 Task: Plan a trip to Kwekwe, Zimbabwe from 13th December, 2023 to 17th December, 2023 for 2 adults.2 bedrooms having 2 beds and 1 bathroom. Property type can be guest house. Amenities needed are: wifi, washing machine. Look for 3 properties as per requirement.
Action: Mouse moved to (405, 121)
Screenshot: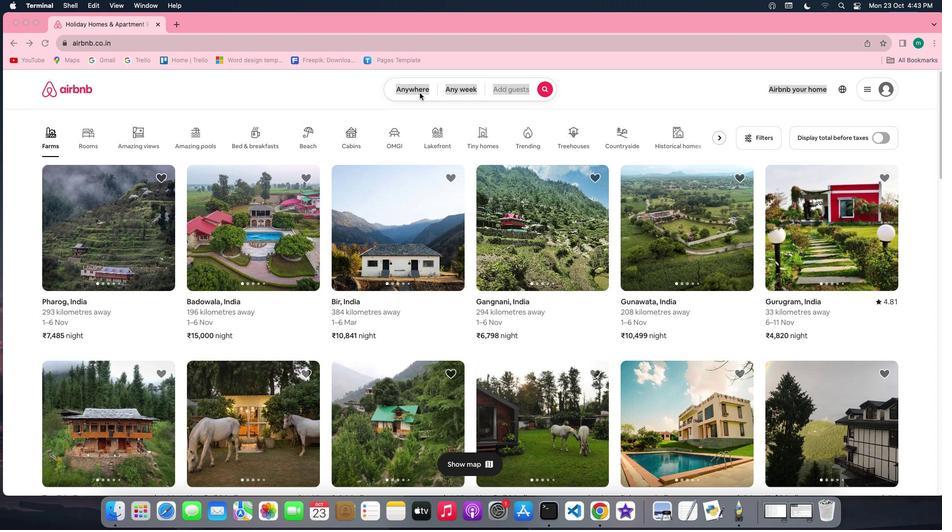 
Action: Mouse pressed left at (405, 121)
Screenshot: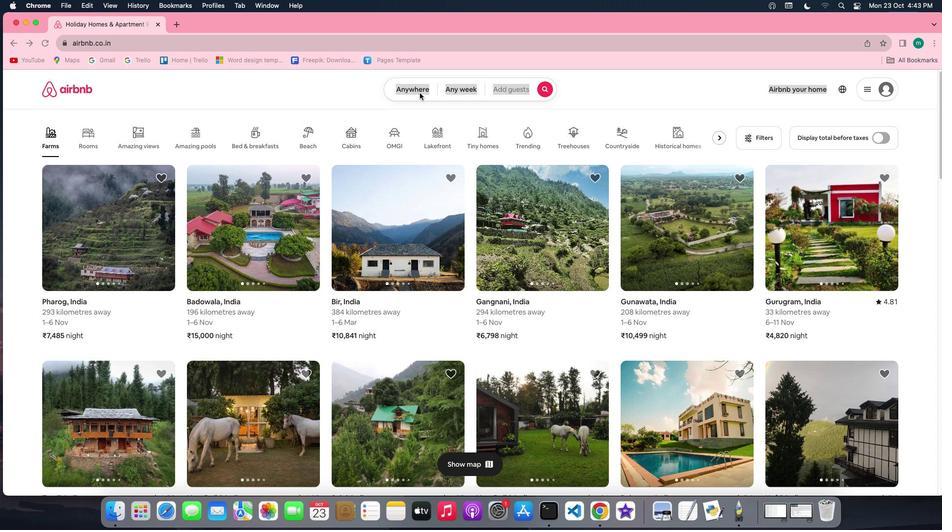 
Action: Mouse pressed left at (405, 121)
Screenshot: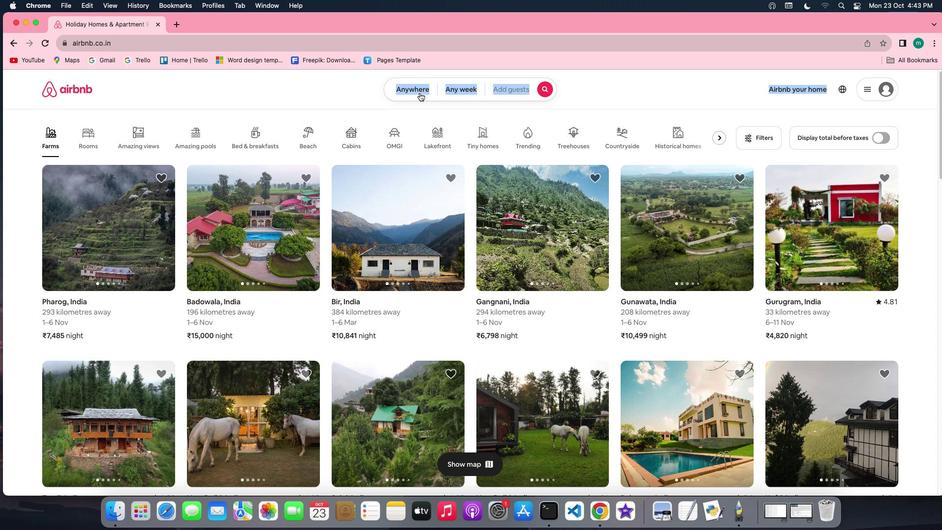
Action: Mouse moved to (364, 149)
Screenshot: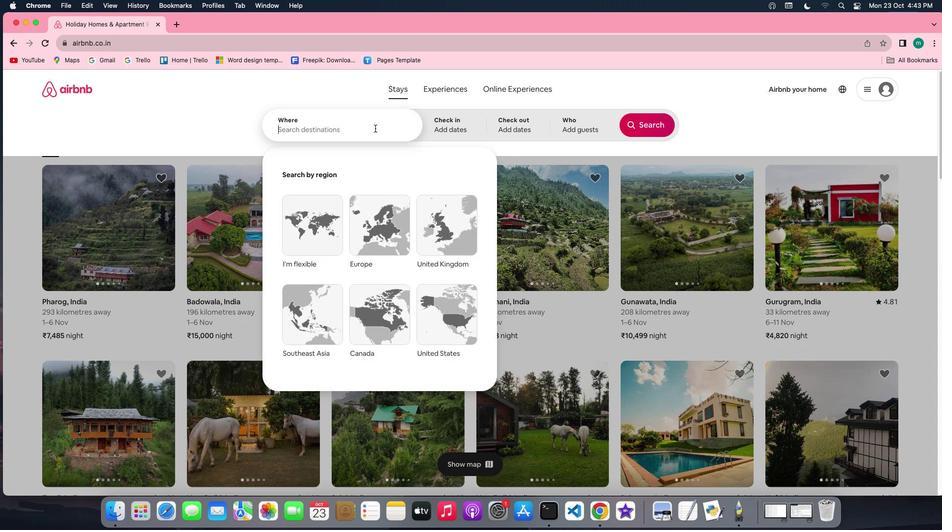 
Action: Key pressed Key.shift'K''w''e''k''w''e'','Key.spaceKey.shift'Z''i''m''b''a''b''w''e'
Screenshot: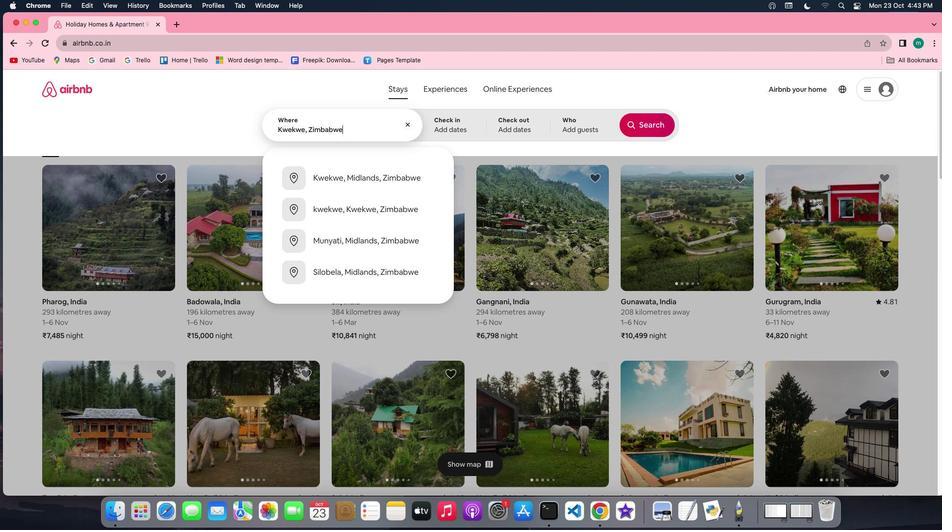 
Action: Mouse moved to (434, 142)
Screenshot: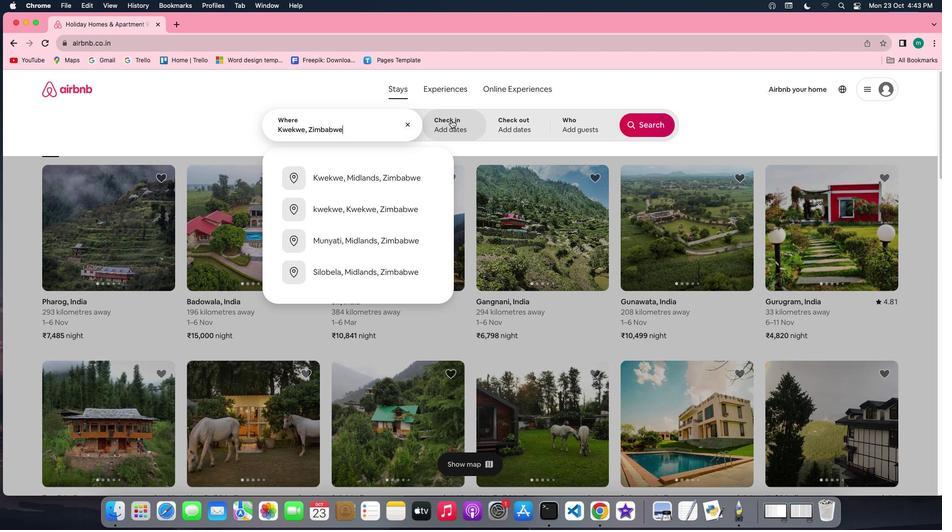 
Action: Mouse pressed left at (434, 142)
Screenshot: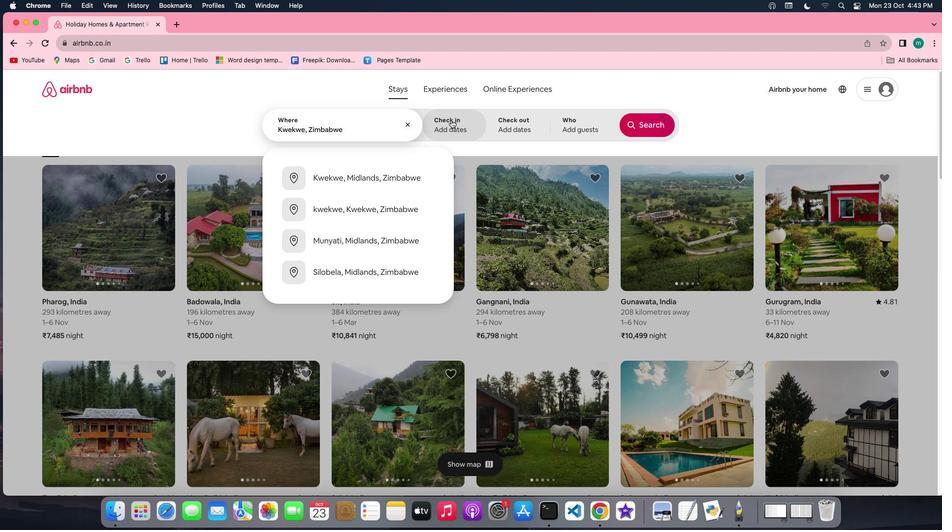 
Action: Mouse moved to (614, 214)
Screenshot: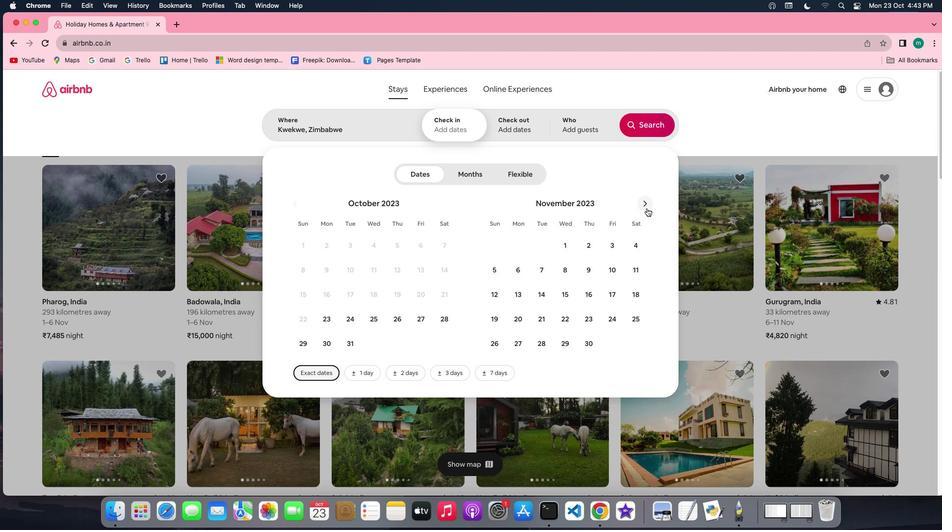 
Action: Mouse pressed left at (614, 214)
Screenshot: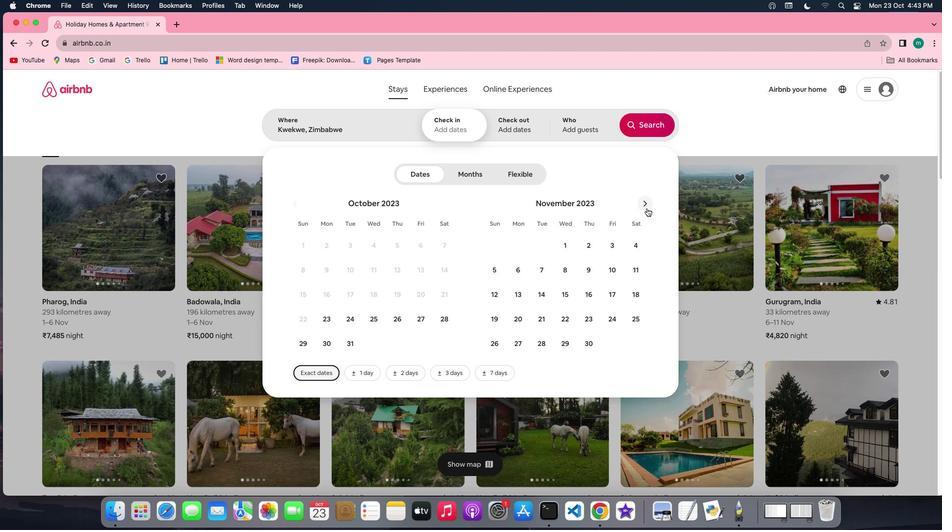 
Action: Mouse moved to (542, 279)
Screenshot: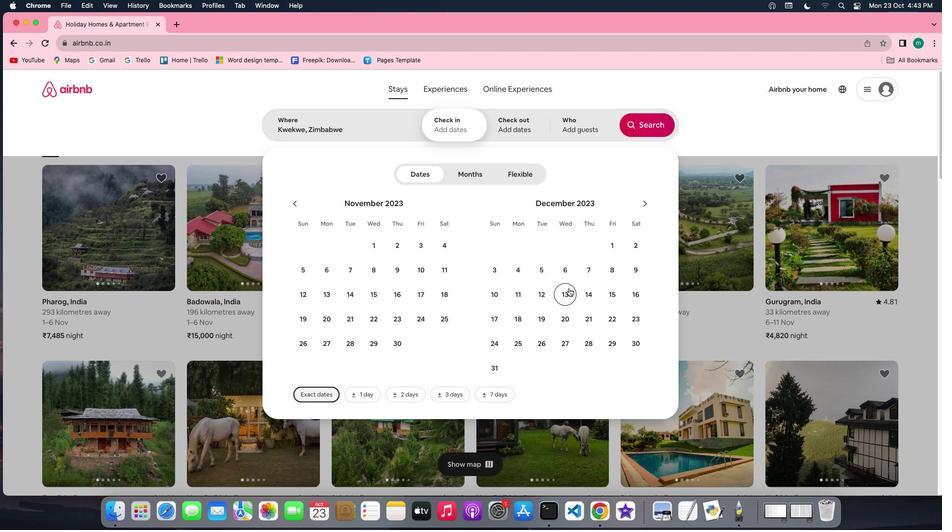 
Action: Mouse pressed left at (542, 279)
Screenshot: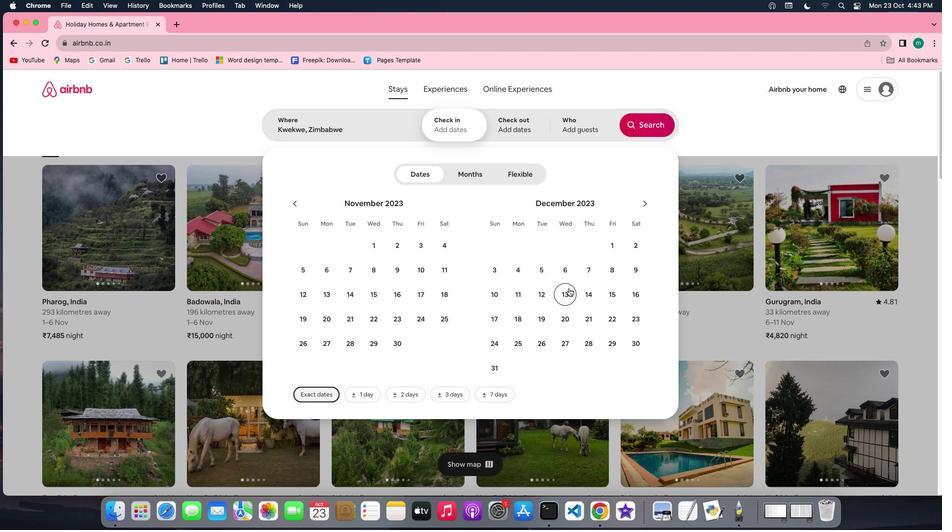 
Action: Mouse moved to (483, 305)
Screenshot: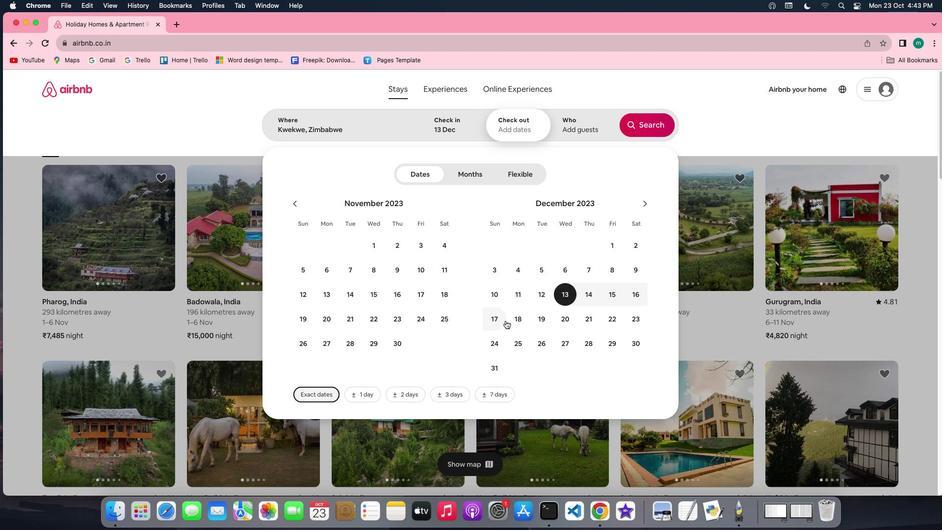 
Action: Mouse pressed left at (483, 305)
Screenshot: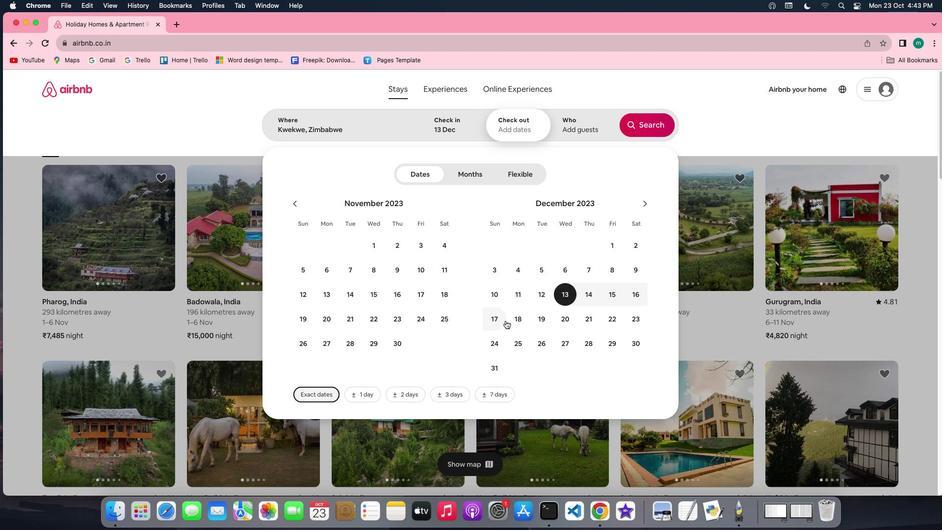 
Action: Mouse moved to (548, 146)
Screenshot: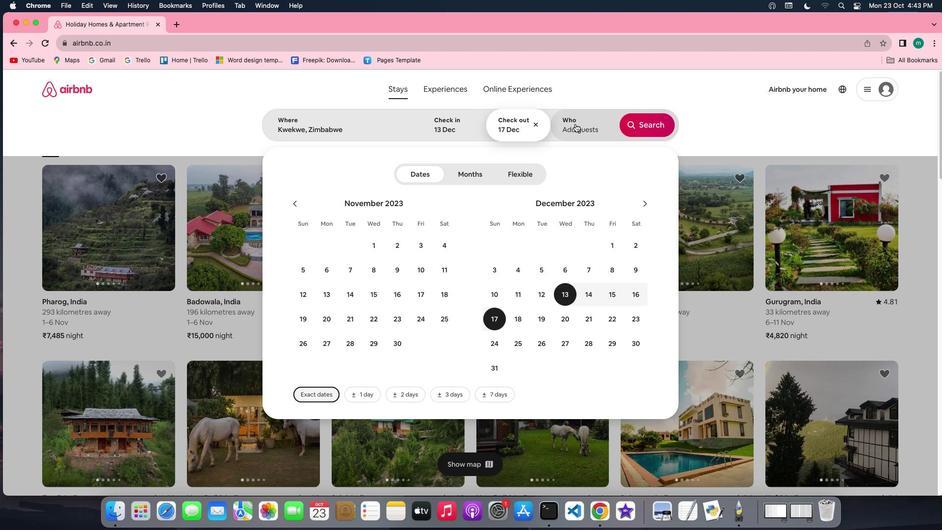 
Action: Mouse pressed left at (548, 146)
Screenshot: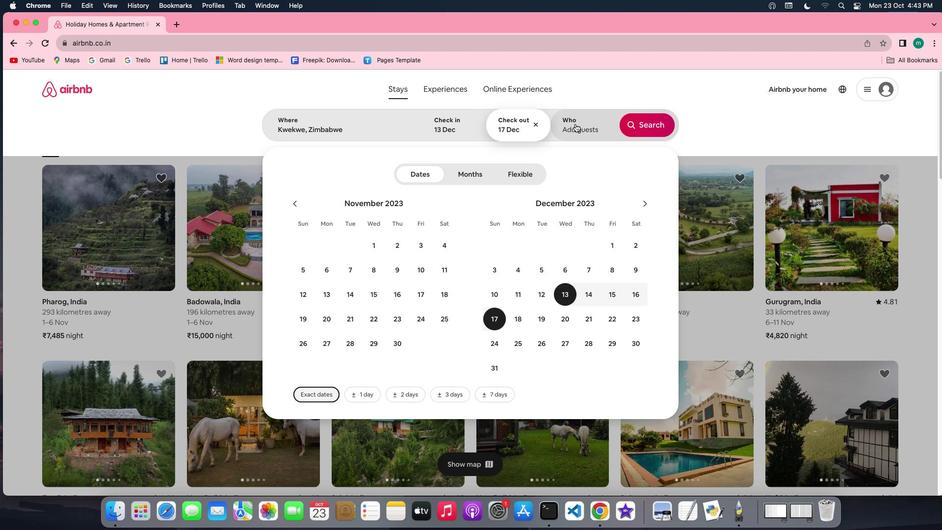 
Action: Mouse moved to (617, 186)
Screenshot: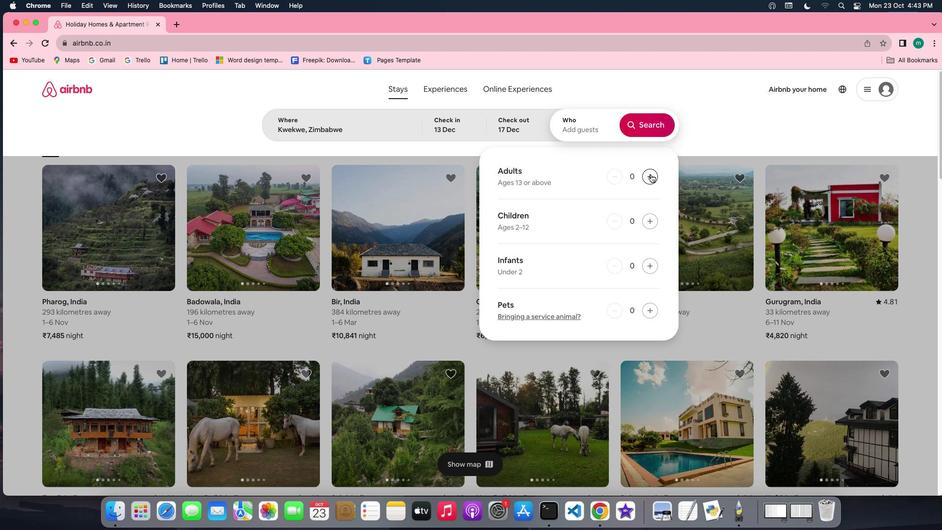 
Action: Mouse pressed left at (617, 186)
Screenshot: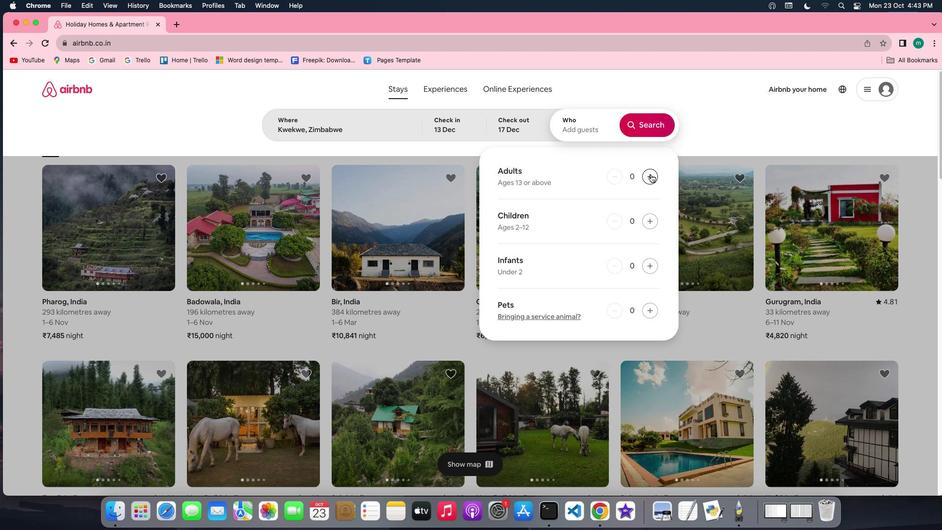 
Action: Mouse pressed left at (617, 186)
Screenshot: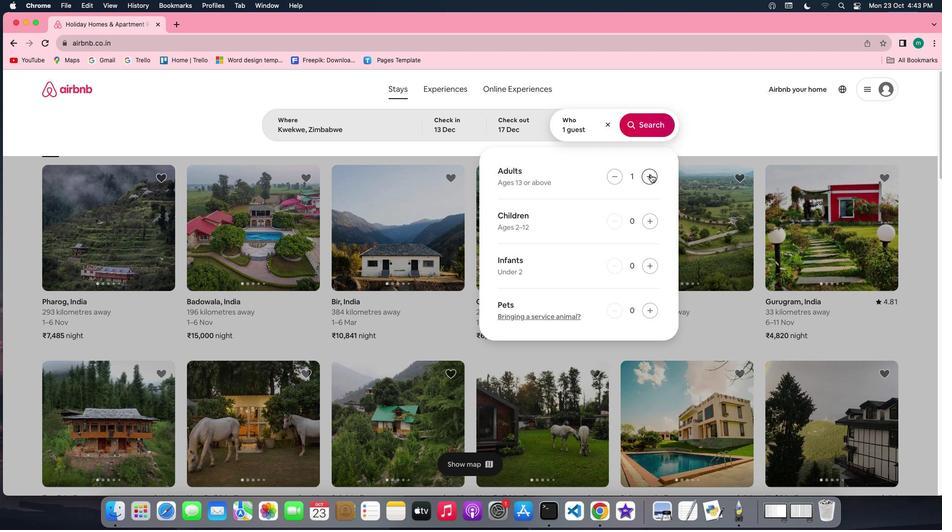 
Action: Mouse moved to (613, 148)
Screenshot: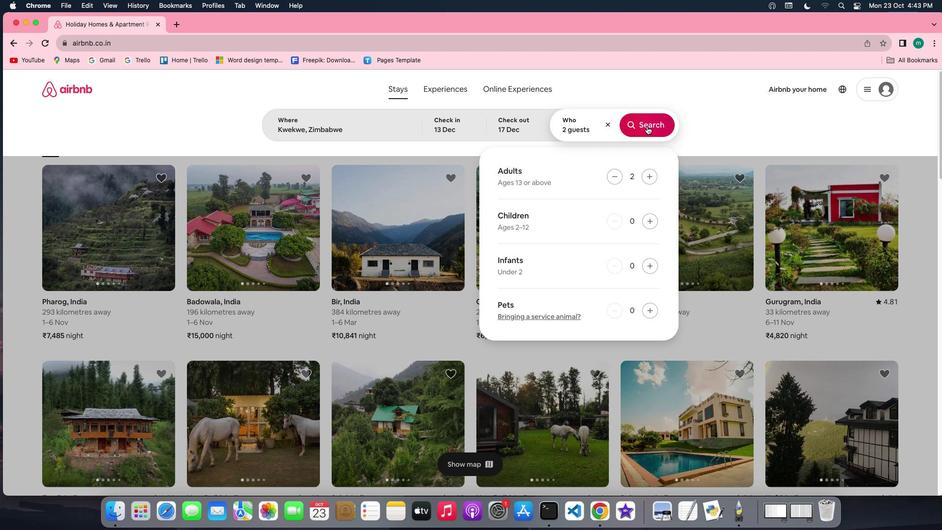 
Action: Mouse pressed left at (613, 148)
Screenshot: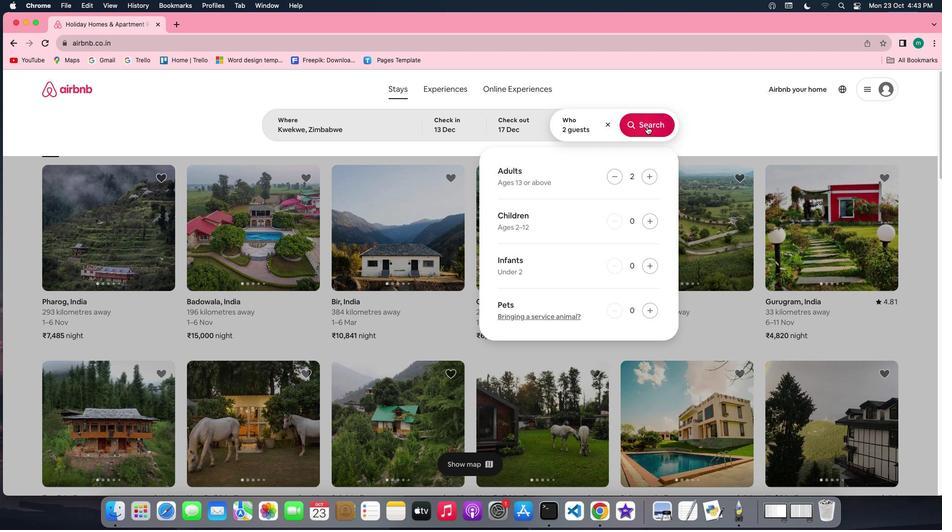 
Action: Mouse moved to (739, 150)
Screenshot: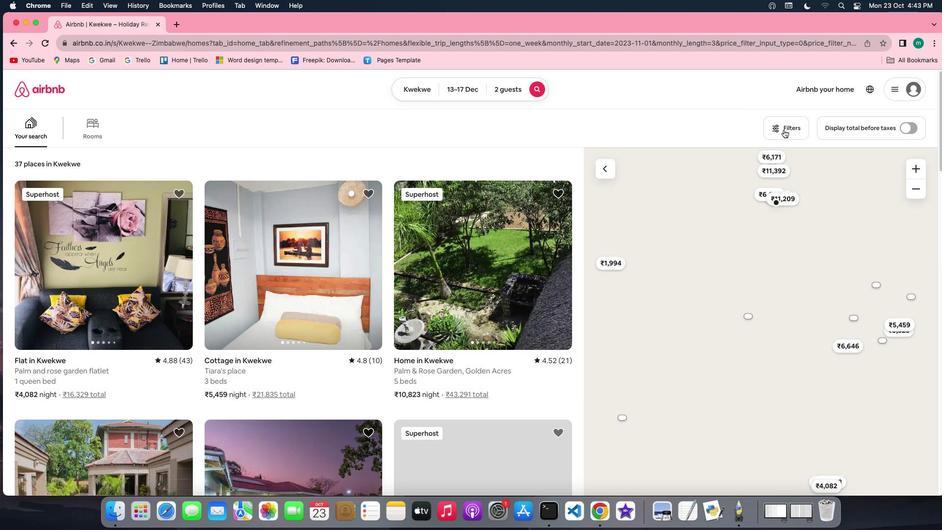 
Action: Mouse pressed left at (739, 150)
Screenshot: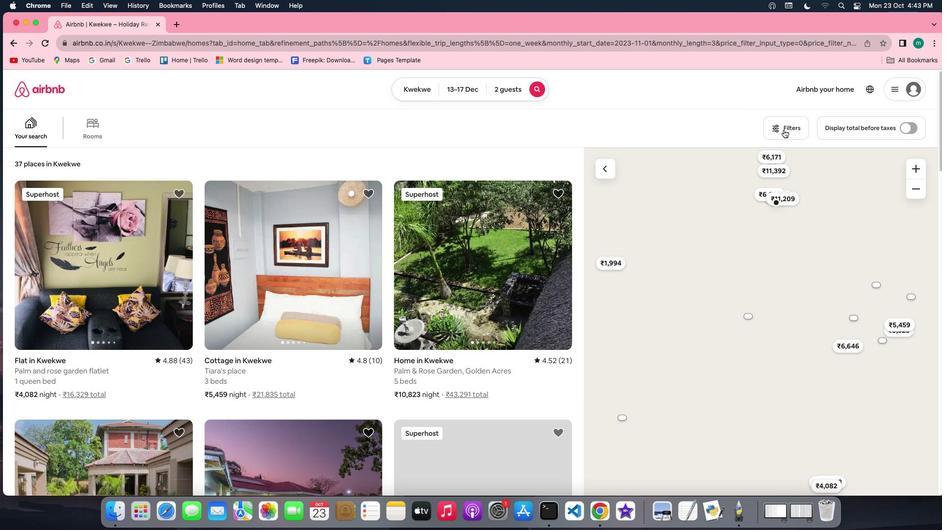 
Action: Mouse moved to (560, 264)
Screenshot: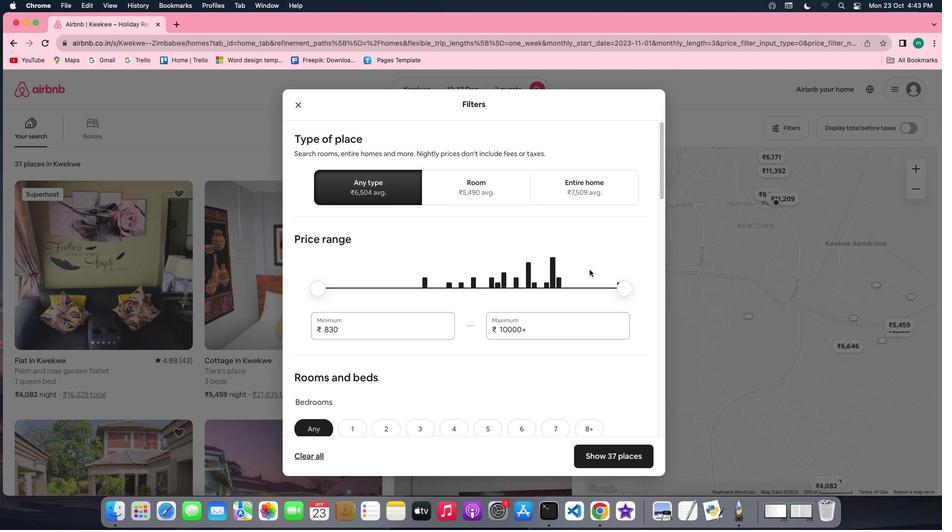 
Action: Mouse scrolled (560, 264) with delta (19, 45)
Screenshot: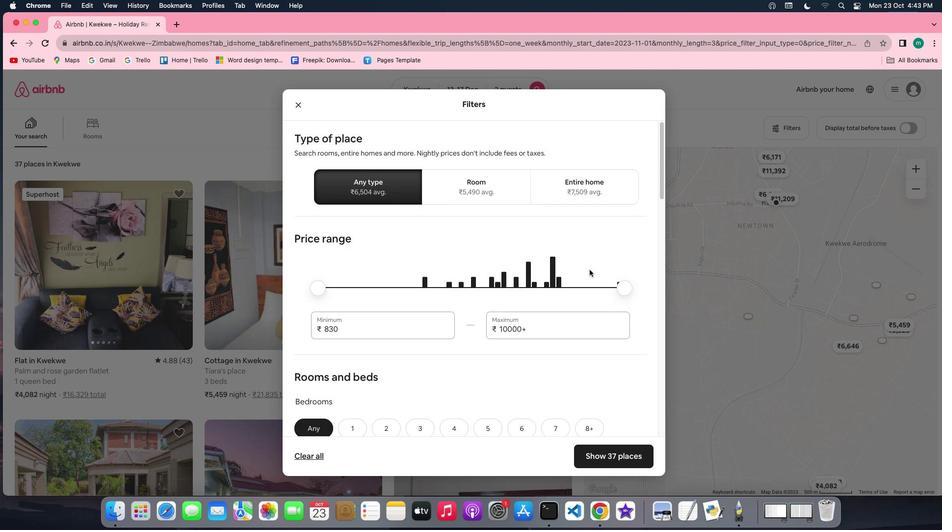 
Action: Mouse scrolled (560, 264) with delta (19, 45)
Screenshot: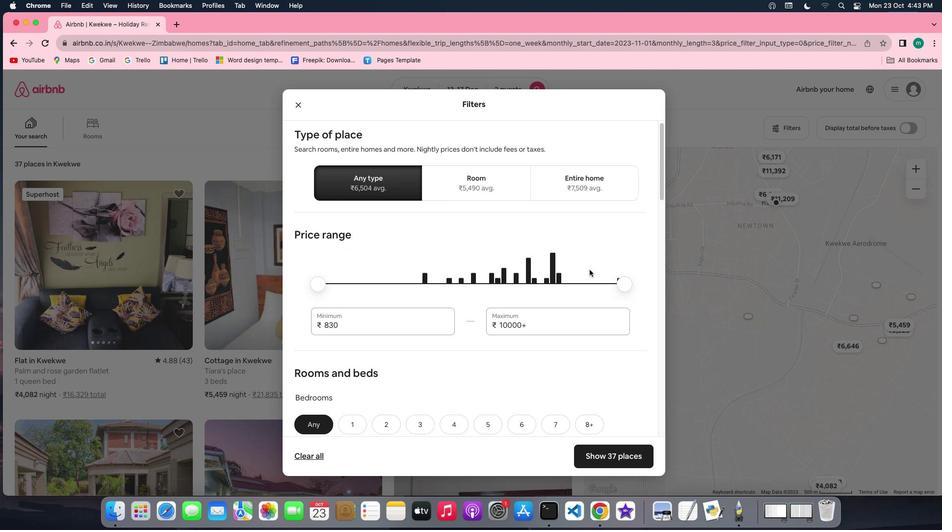 
Action: Mouse scrolled (560, 264) with delta (19, 44)
Screenshot: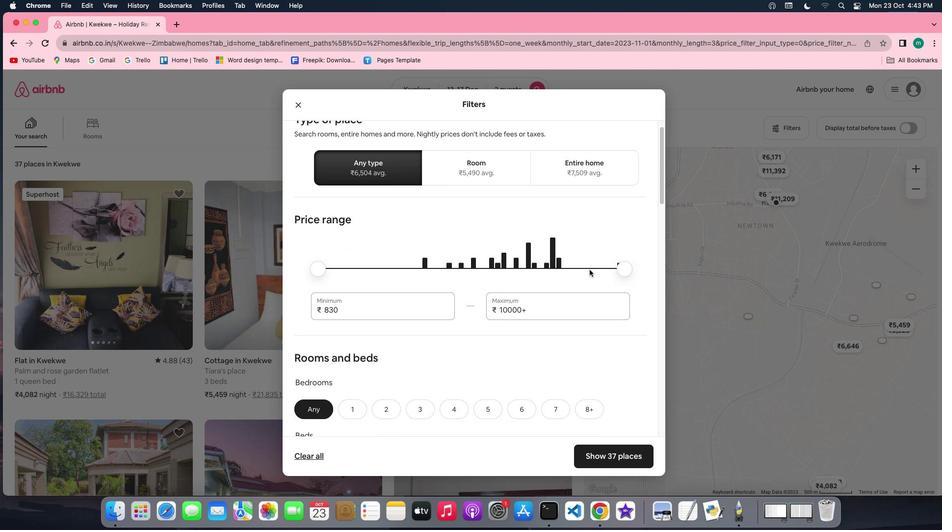 
Action: Mouse scrolled (560, 264) with delta (19, 44)
Screenshot: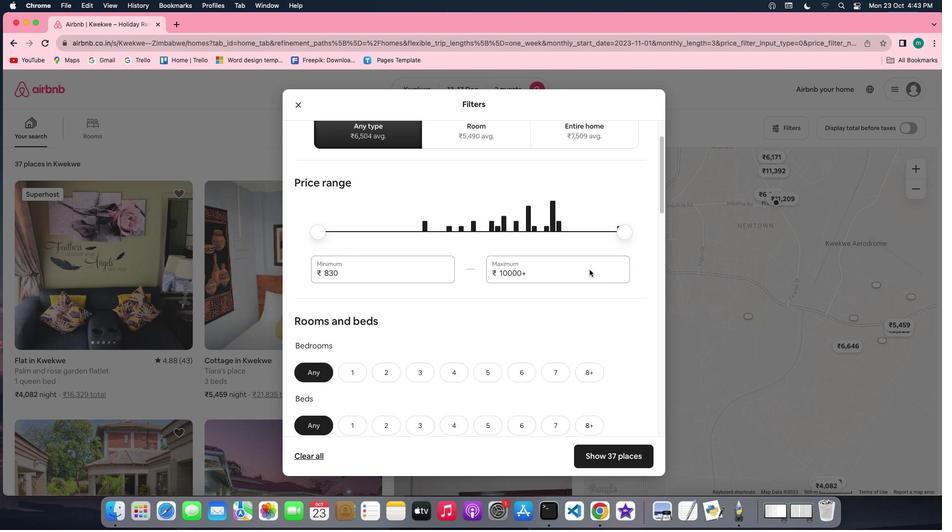 
Action: Mouse moved to (357, 247)
Screenshot: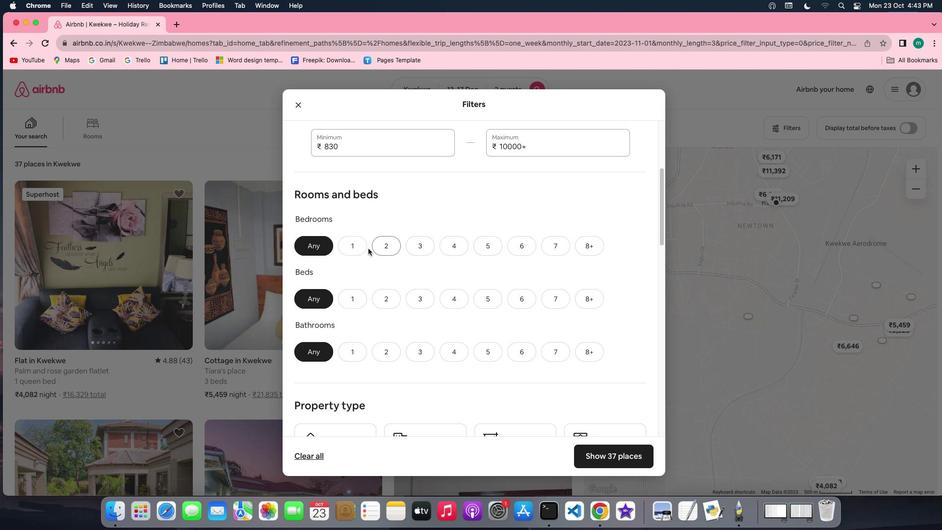 
Action: Mouse pressed left at (357, 247)
Screenshot: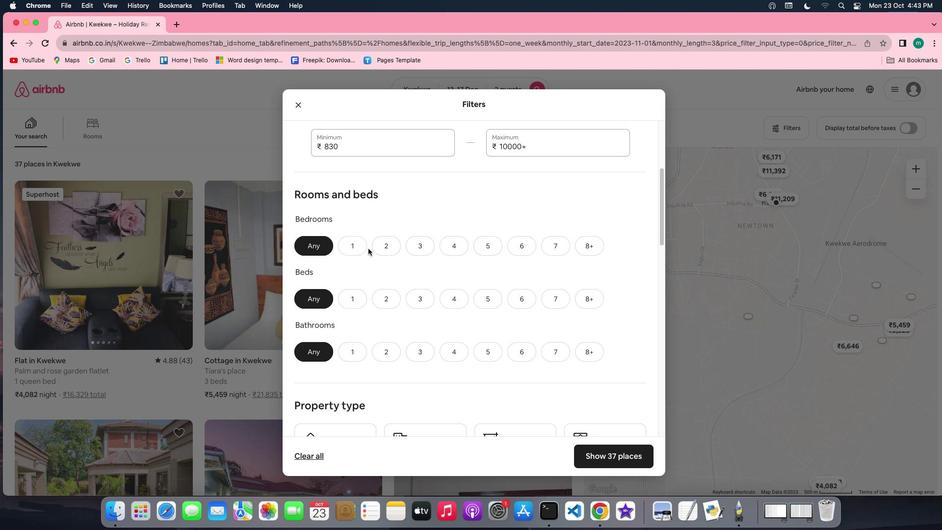 
Action: Mouse moved to (374, 247)
Screenshot: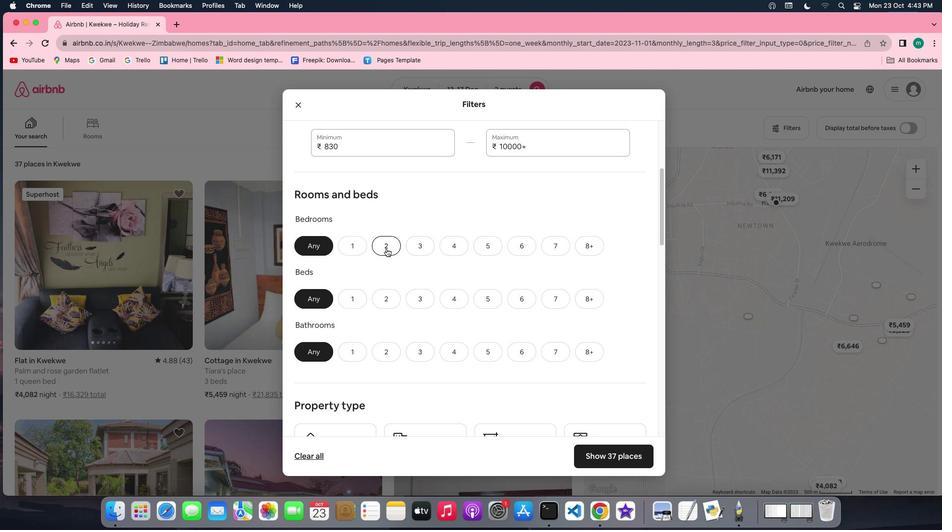 
Action: Mouse pressed left at (374, 247)
Screenshot: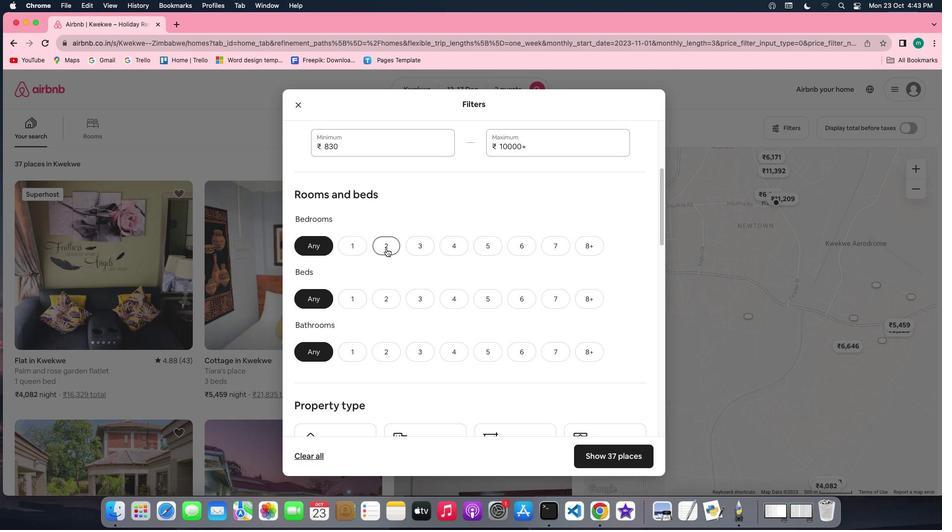 
Action: Mouse moved to (372, 288)
Screenshot: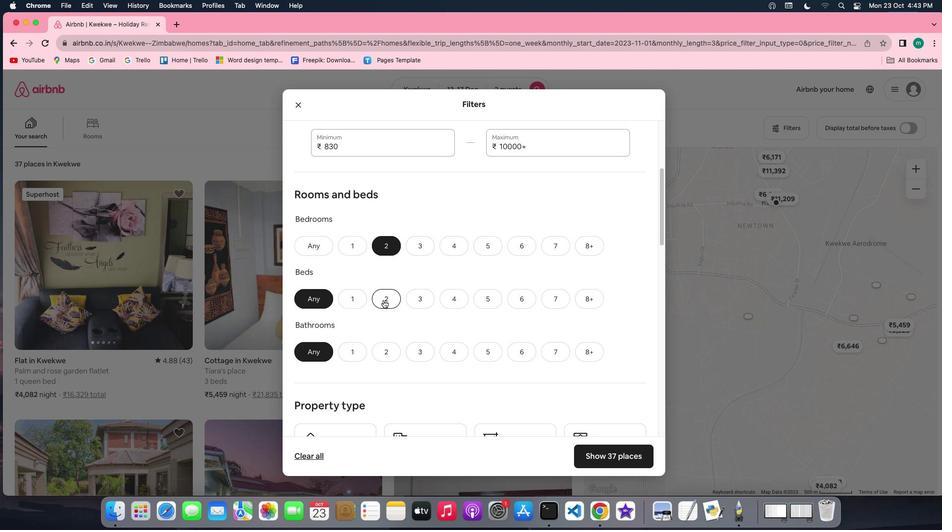 
Action: Mouse pressed left at (372, 288)
Screenshot: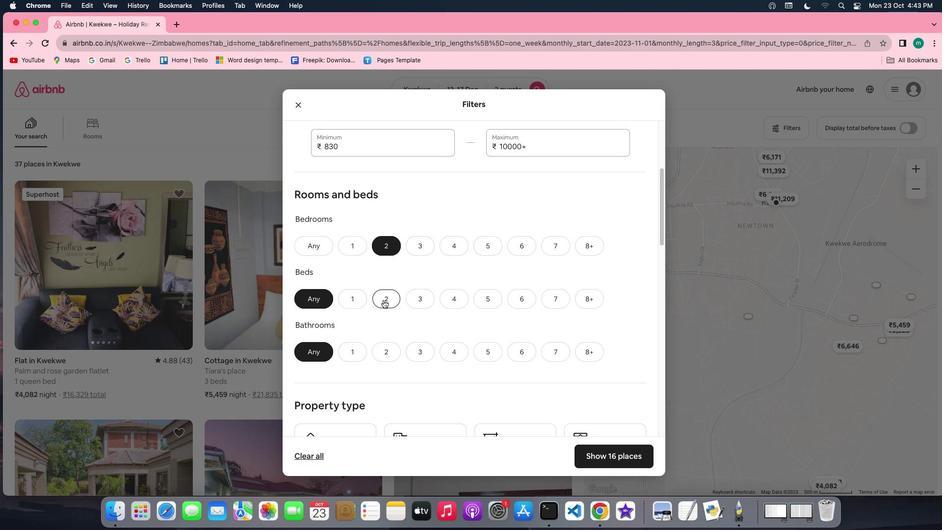 
Action: Mouse moved to (345, 334)
Screenshot: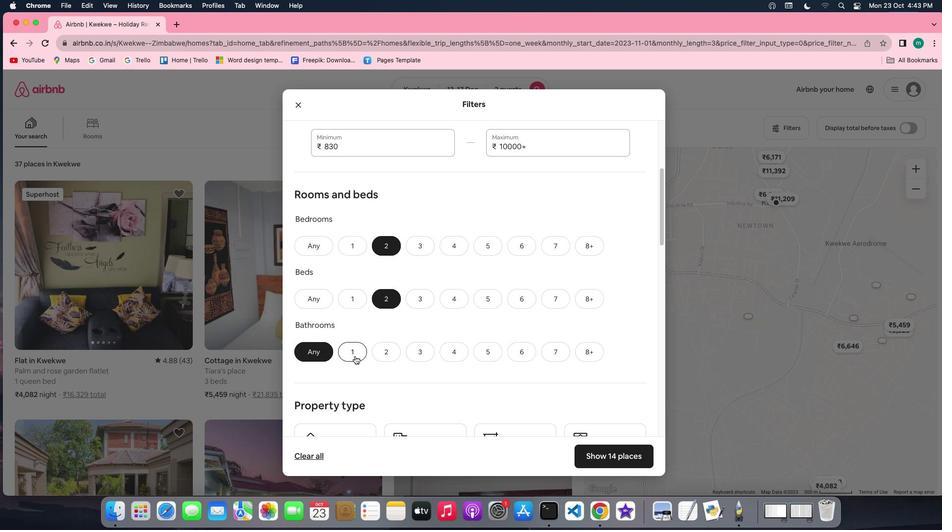 
Action: Mouse pressed left at (345, 334)
Screenshot: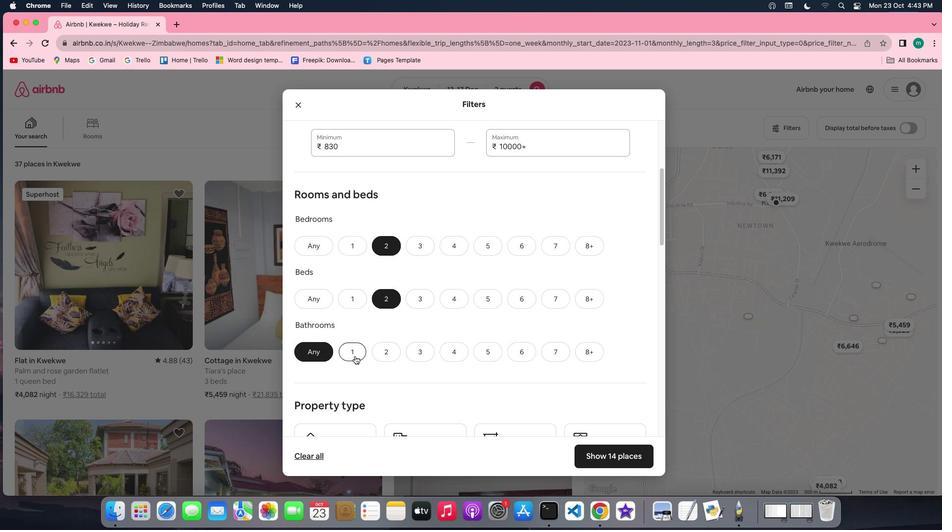 
Action: Mouse moved to (452, 306)
Screenshot: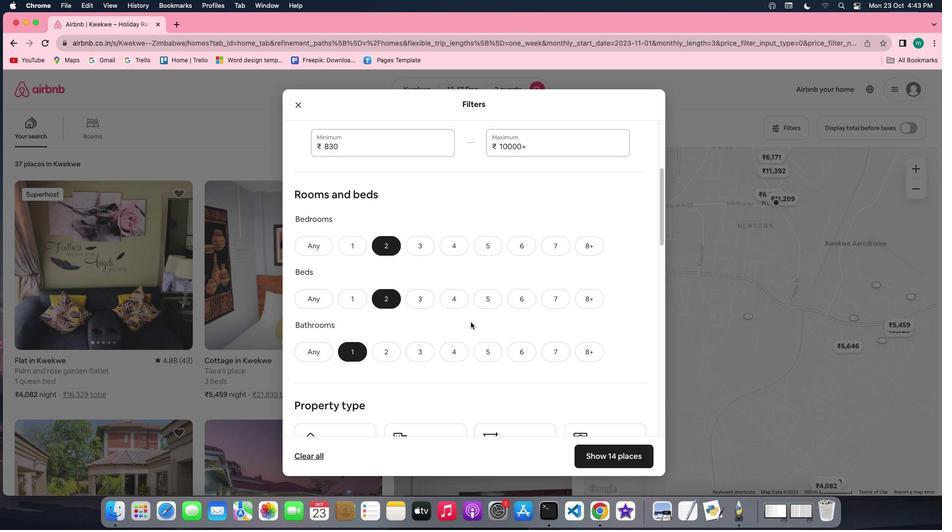 
Action: Mouse scrolled (452, 306) with delta (19, 45)
Screenshot: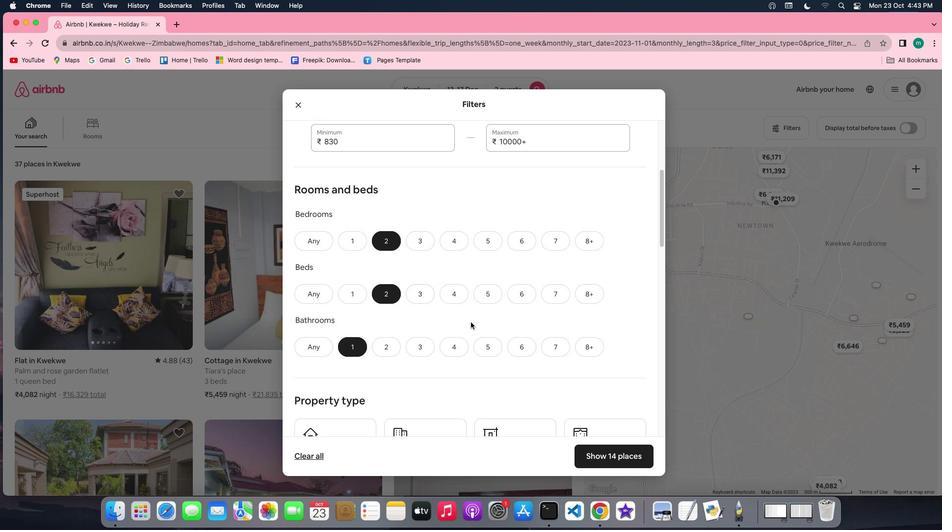 
Action: Mouse scrolled (452, 306) with delta (19, 45)
Screenshot: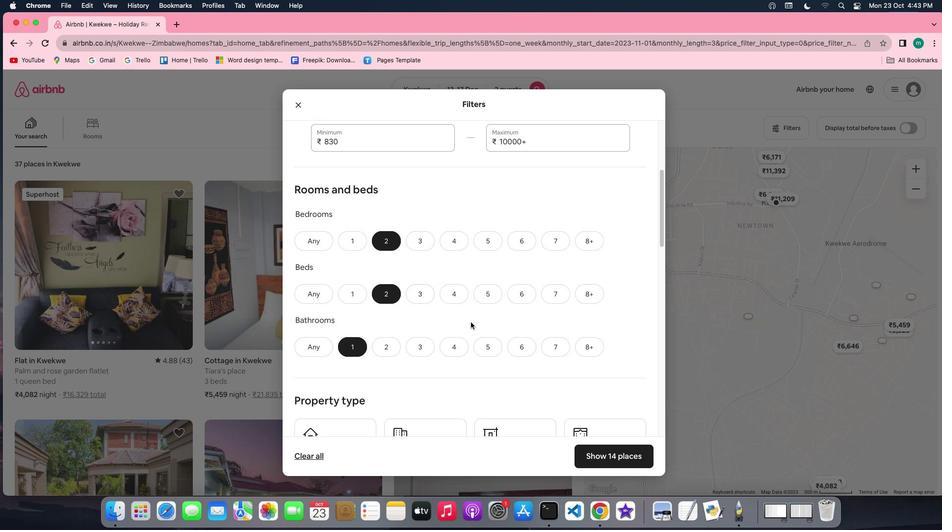 
Action: Mouse scrolled (452, 306) with delta (19, 44)
Screenshot: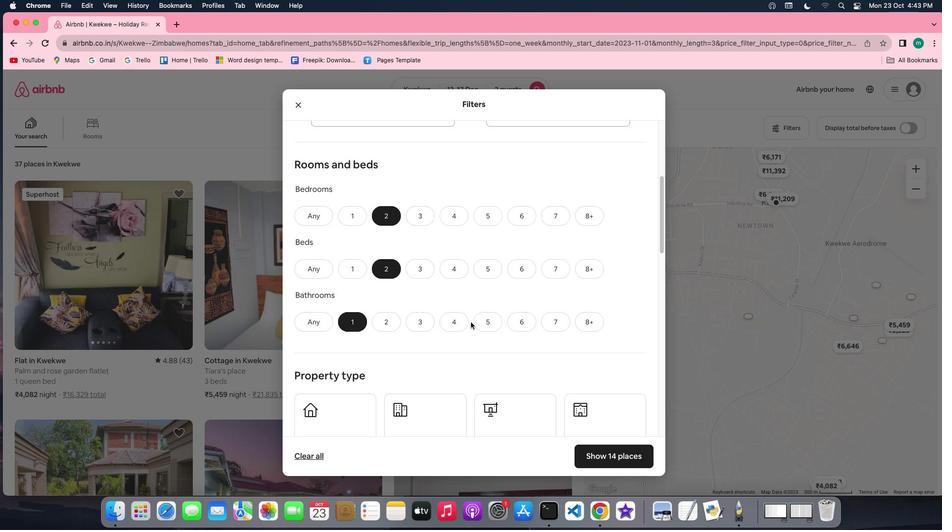 
Action: Mouse scrolled (452, 306) with delta (19, 43)
Screenshot: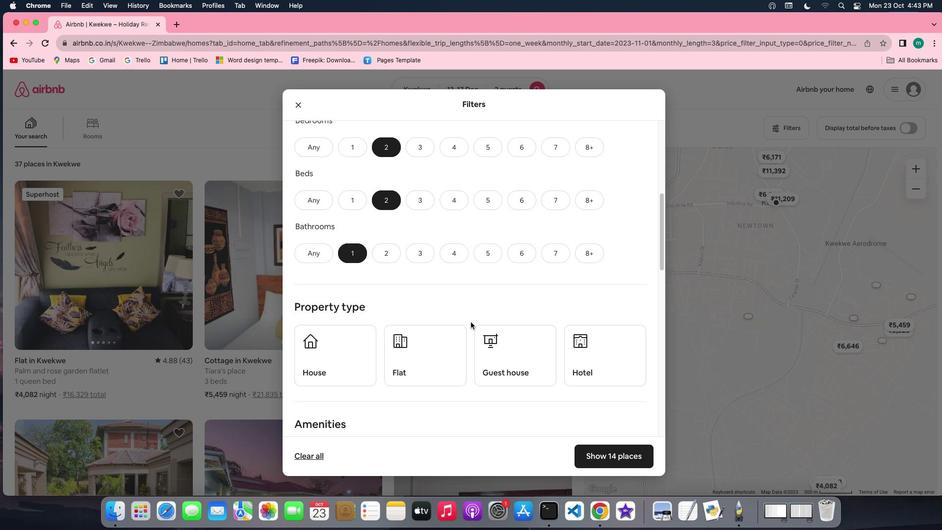 
Action: Mouse scrolled (452, 306) with delta (19, 43)
Screenshot: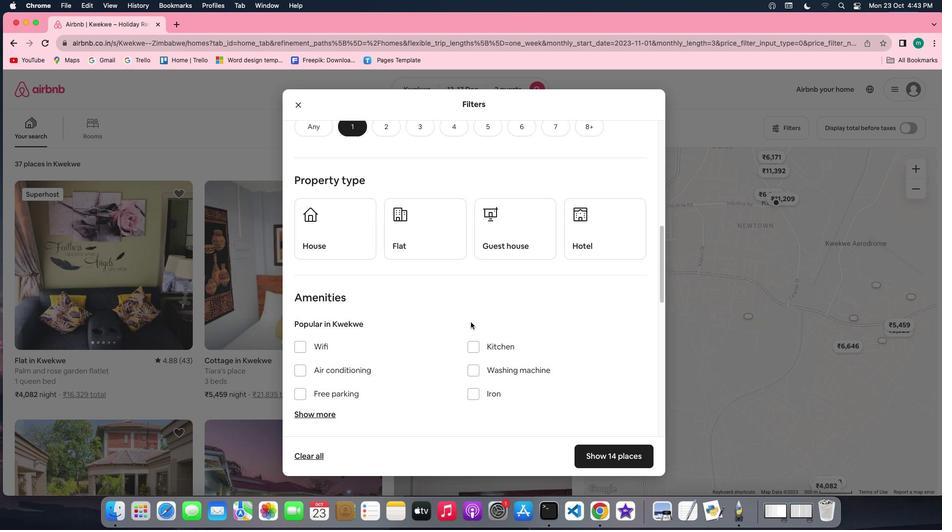 
Action: Mouse moved to (453, 306)
Screenshot: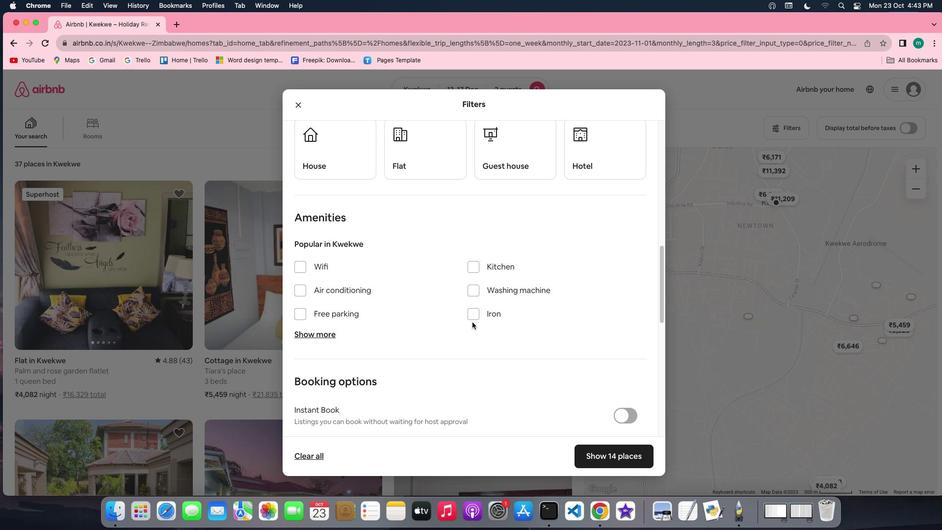 
Action: Mouse scrolled (453, 306) with delta (19, 45)
Screenshot: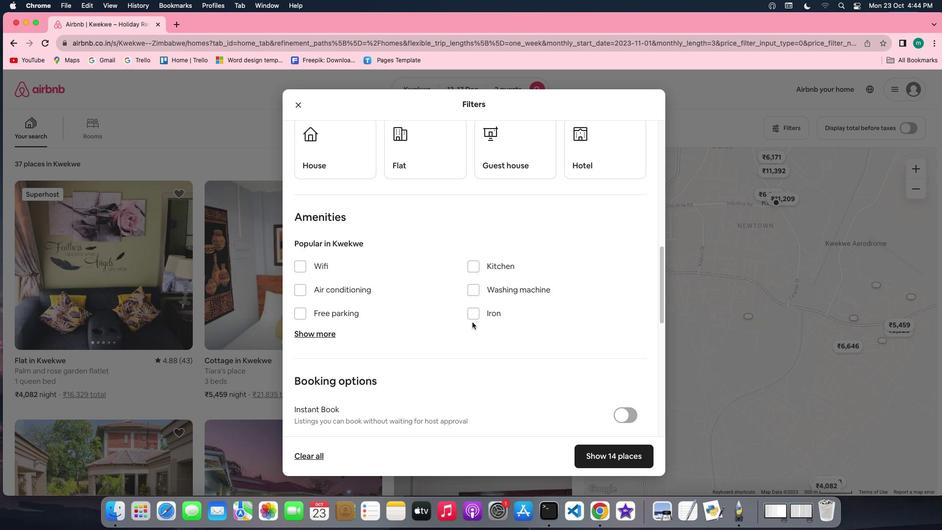 
Action: Mouse scrolled (453, 306) with delta (19, 45)
Screenshot: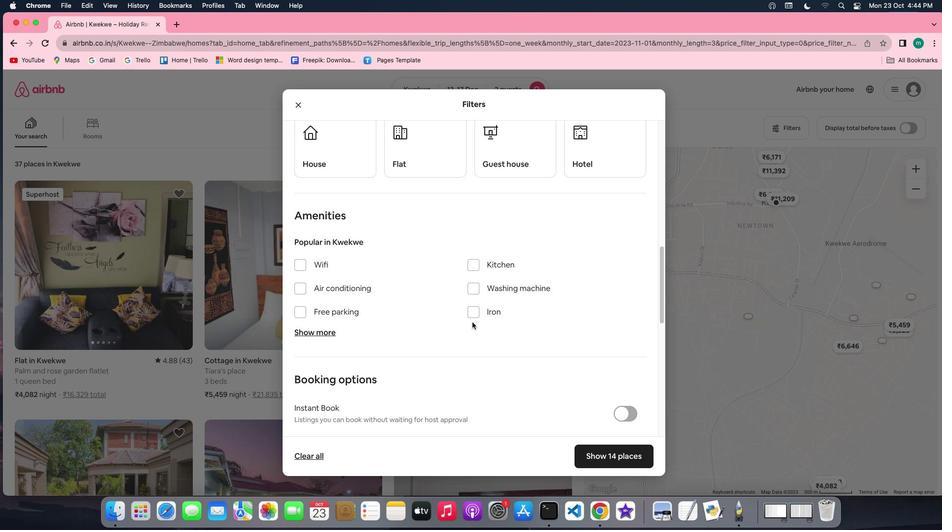 
Action: Mouse moved to (397, 287)
Screenshot: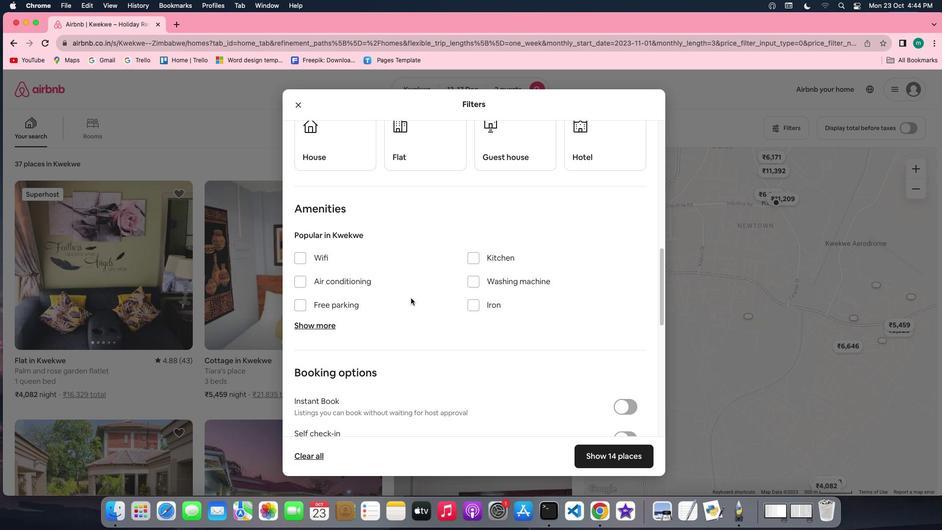 
Action: Mouse scrolled (397, 287) with delta (19, 45)
Screenshot: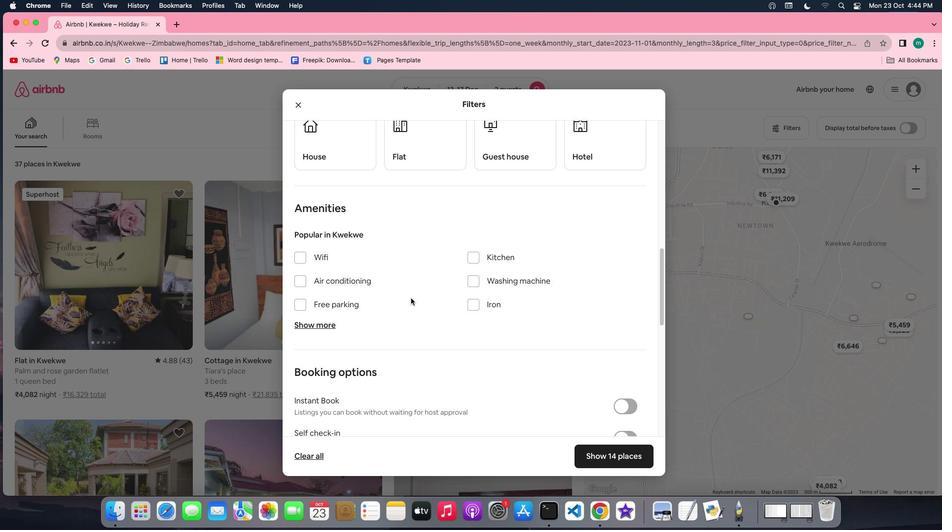 
Action: Mouse scrolled (397, 287) with delta (19, 45)
Screenshot: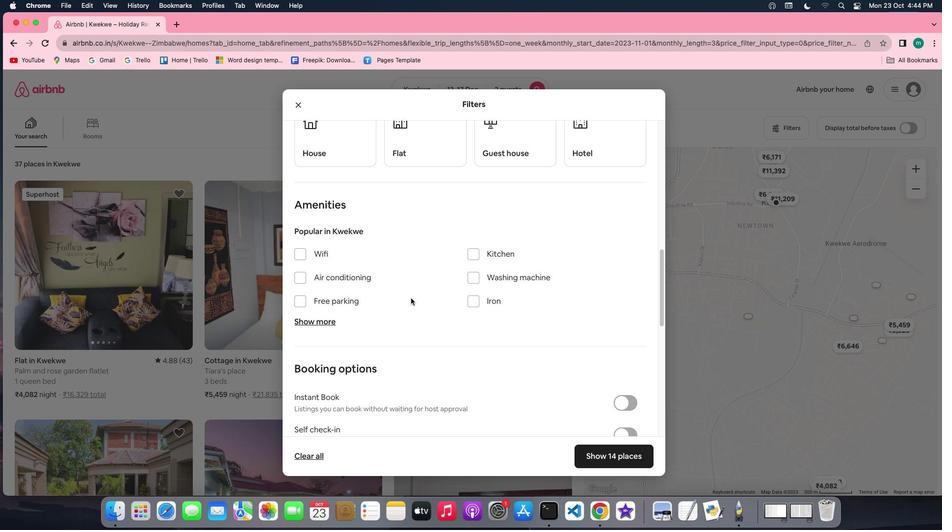 
Action: Mouse moved to (496, 170)
Screenshot: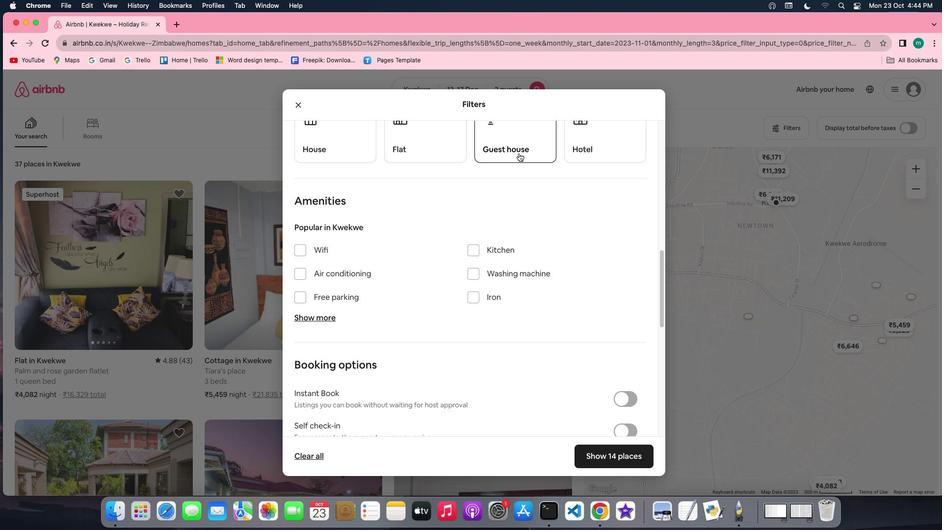 
Action: Mouse pressed left at (496, 170)
Screenshot: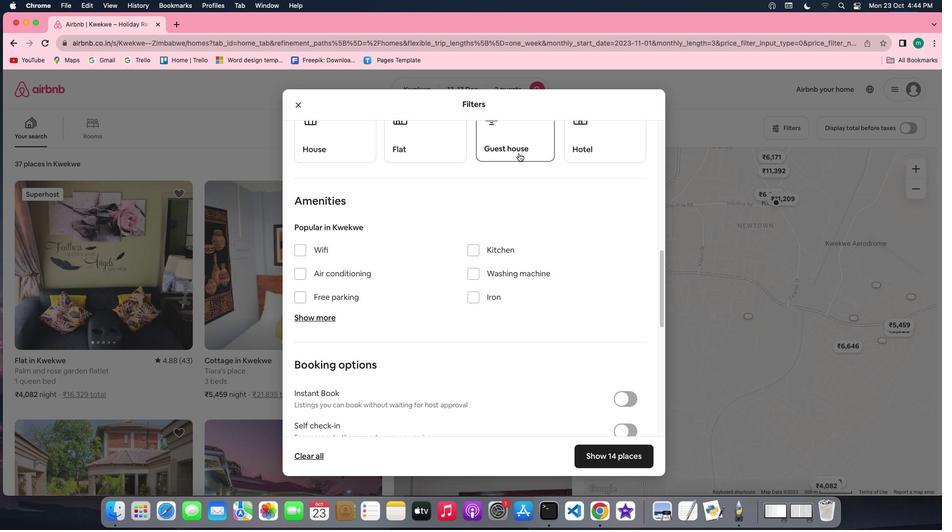 
Action: Mouse moved to (399, 325)
Screenshot: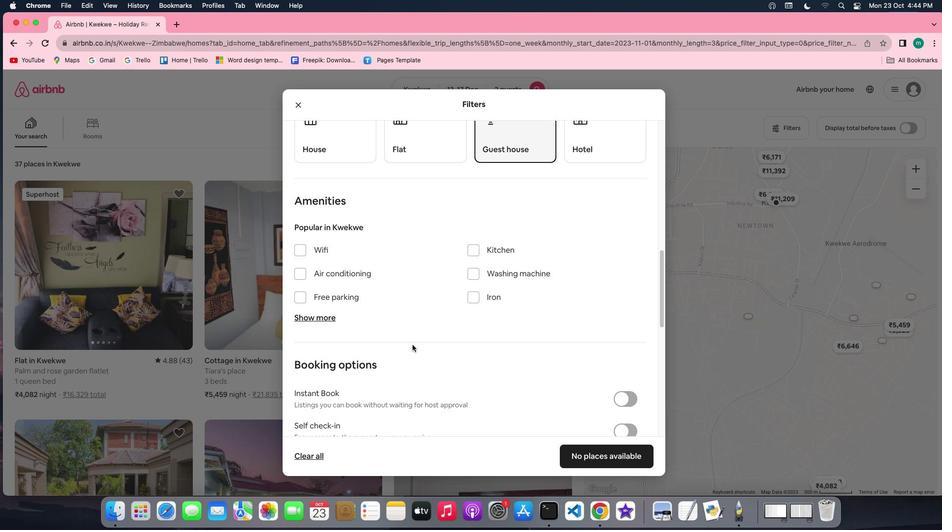 
Action: Mouse scrolled (399, 325) with delta (19, 45)
Screenshot: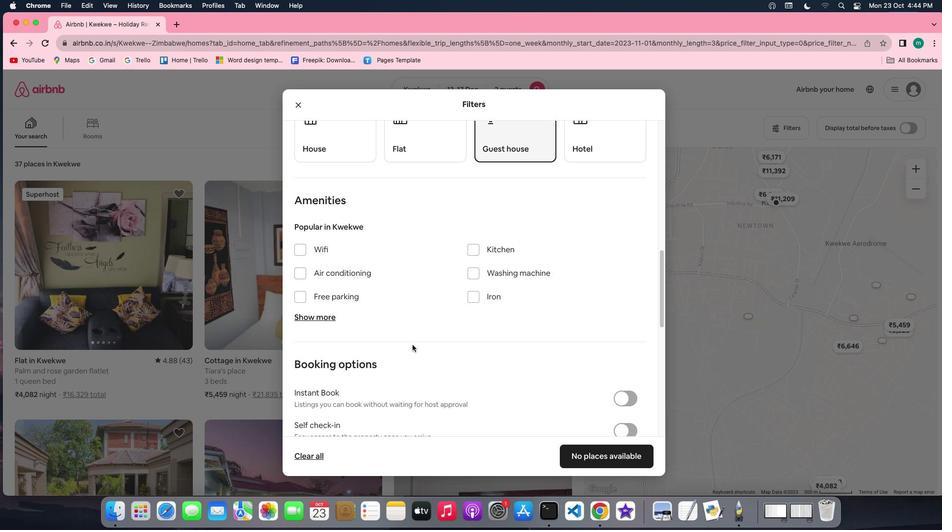 
Action: Mouse scrolled (399, 325) with delta (19, 45)
Screenshot: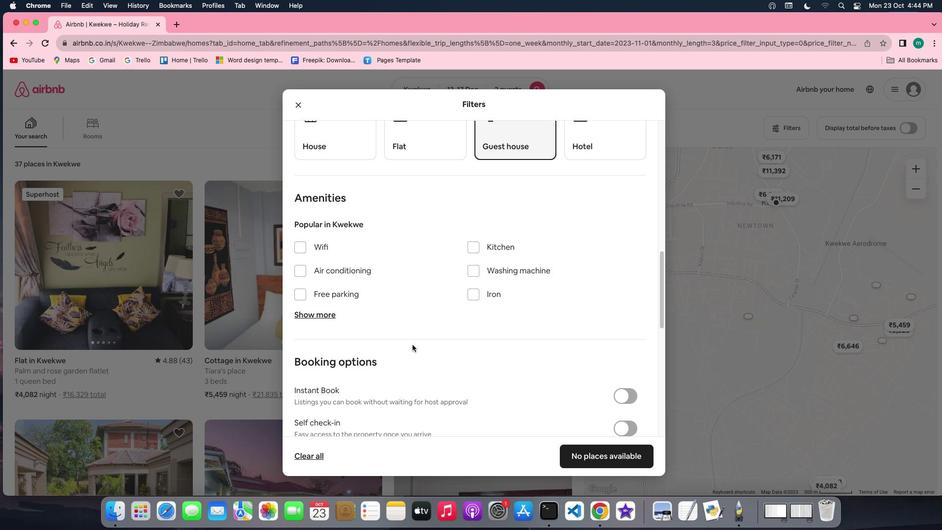 
Action: Mouse scrolled (399, 325) with delta (19, 45)
Screenshot: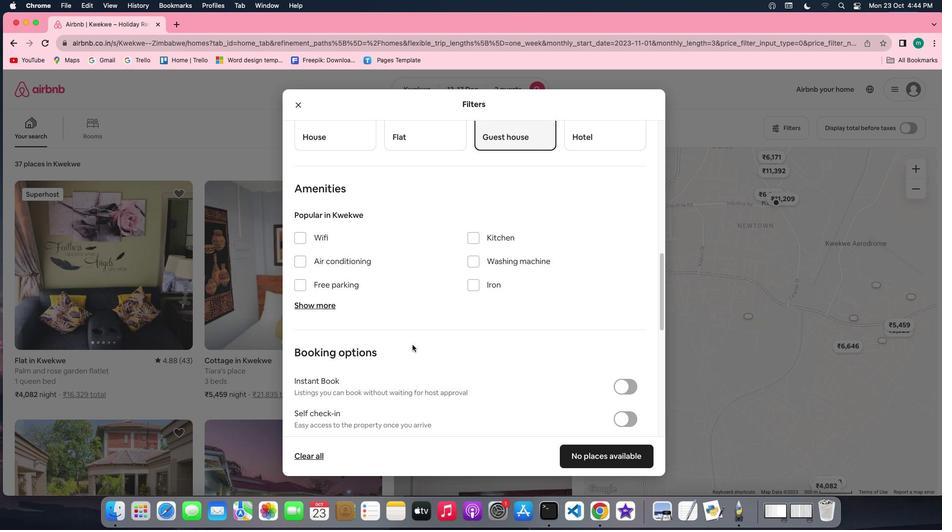 
Action: Mouse scrolled (399, 325) with delta (19, 45)
Screenshot: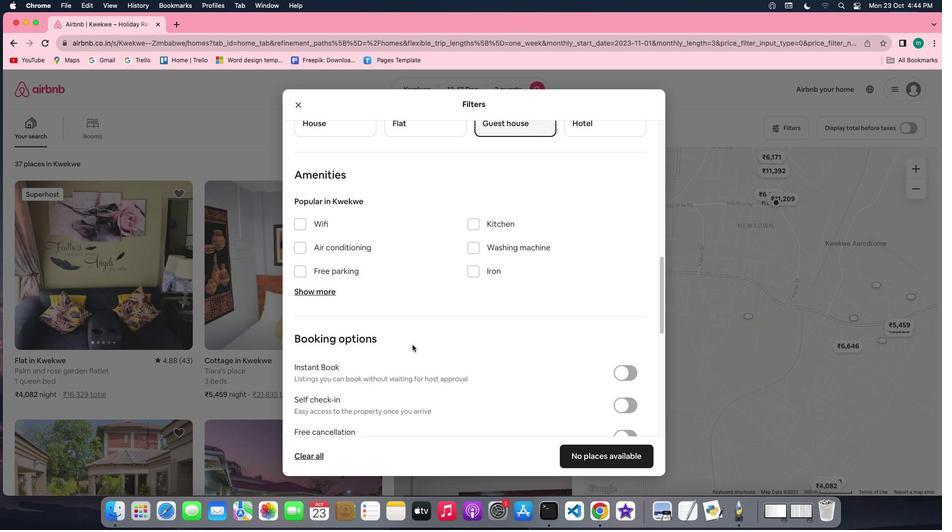 
Action: Mouse scrolled (399, 325) with delta (19, 45)
Screenshot: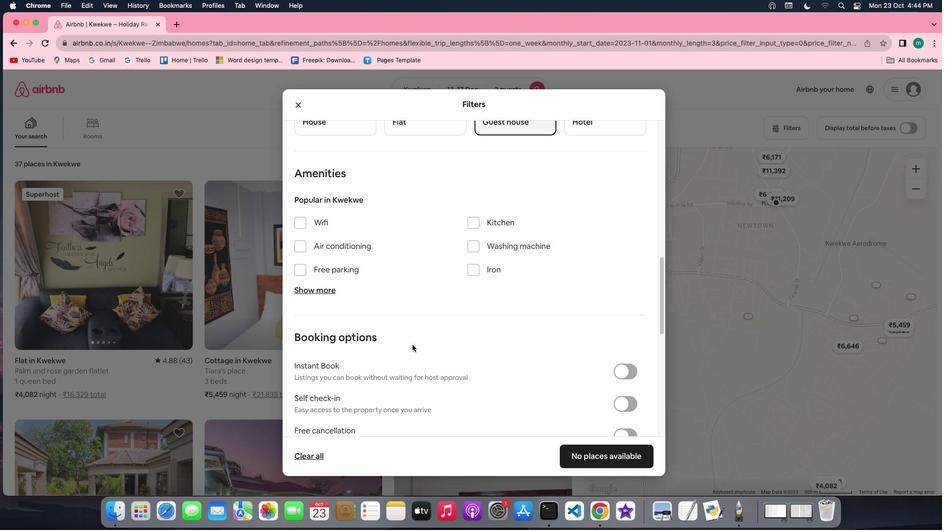 
Action: Mouse scrolled (399, 325) with delta (19, 45)
Screenshot: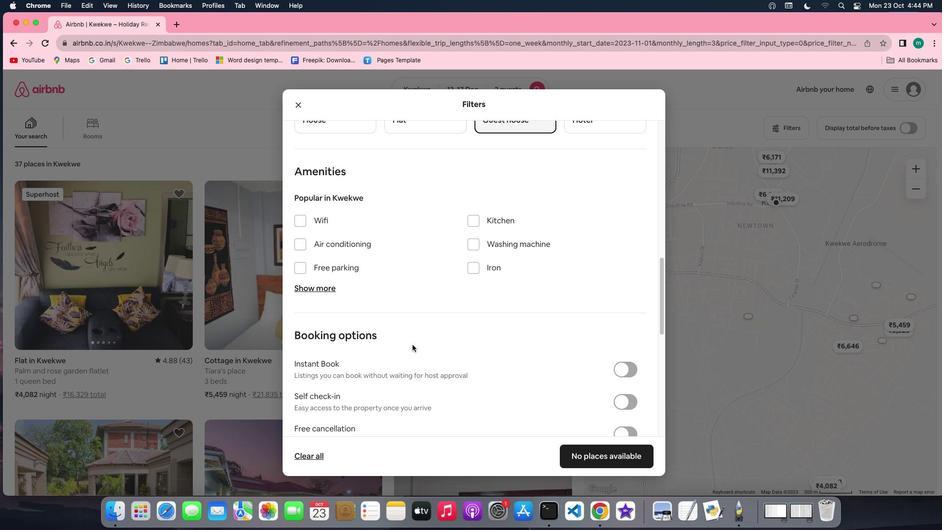 
Action: Mouse moved to (310, 212)
Screenshot: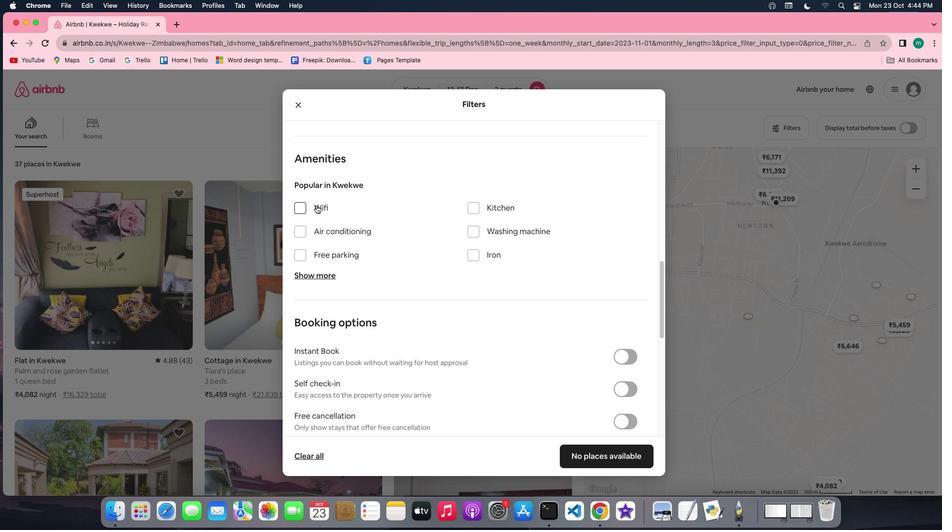 
Action: Mouse pressed left at (310, 212)
Screenshot: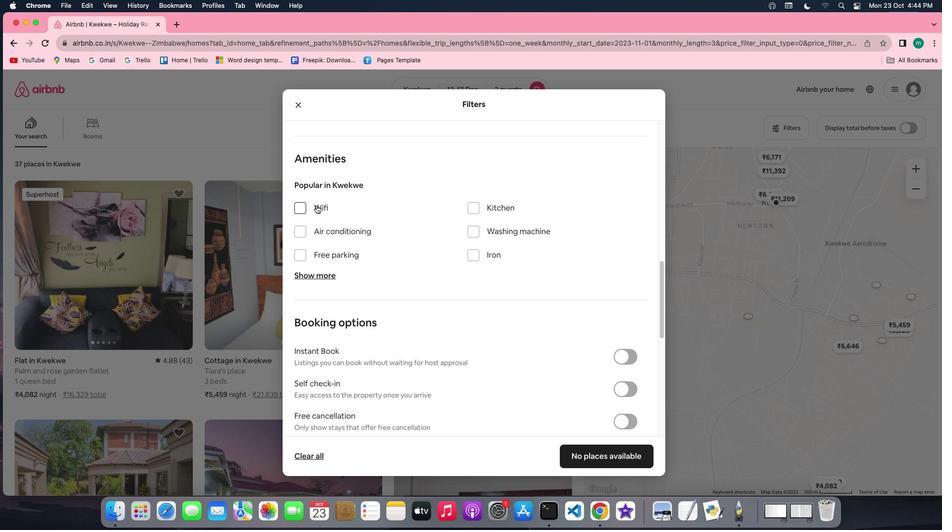 
Action: Mouse moved to (412, 281)
Screenshot: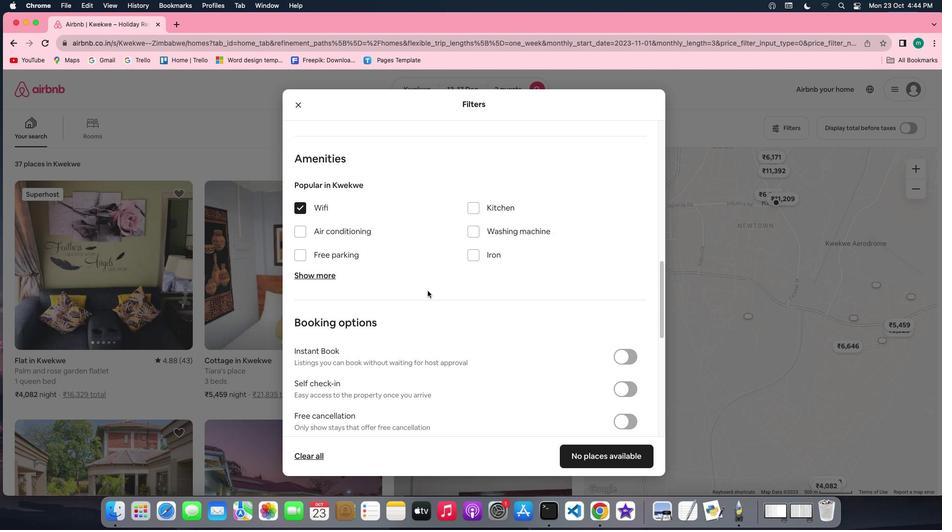 
Action: Mouse scrolled (412, 281) with delta (19, 45)
Screenshot: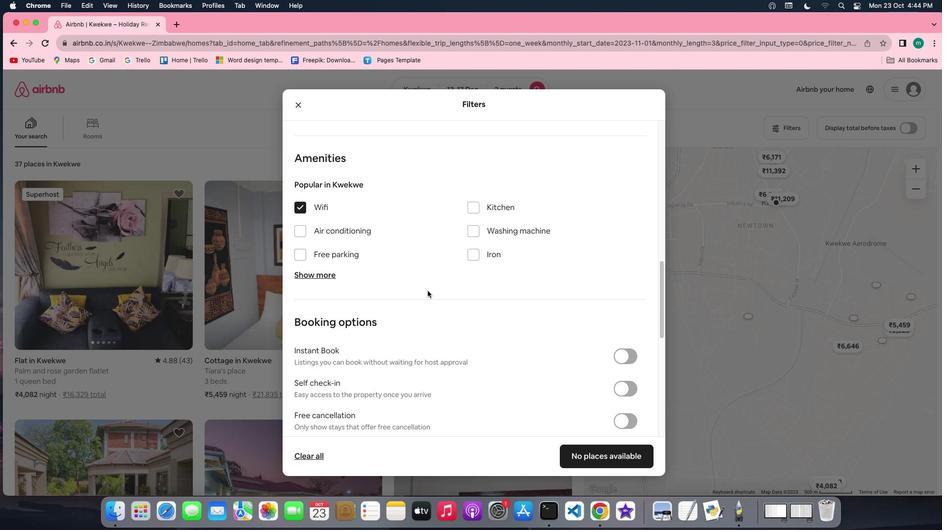 
Action: Mouse scrolled (412, 281) with delta (19, 45)
Screenshot: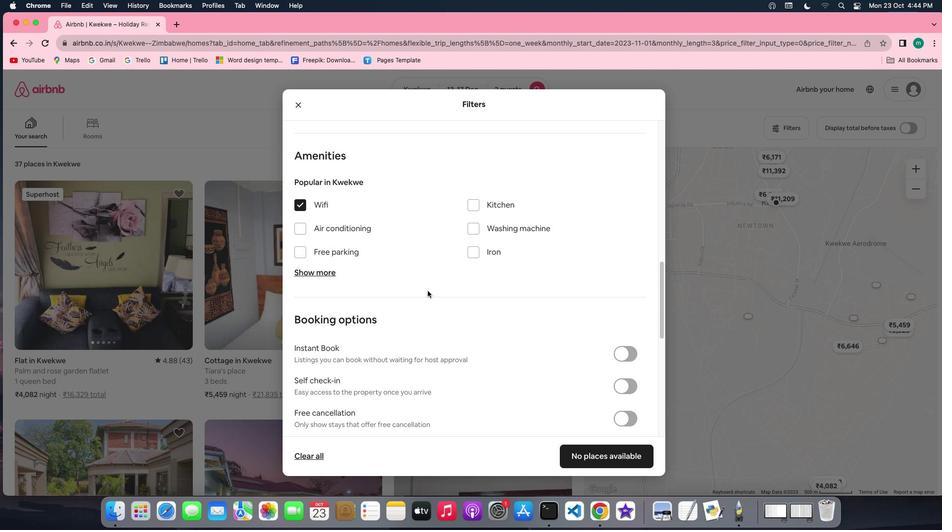 
Action: Mouse scrolled (412, 281) with delta (19, 45)
Screenshot: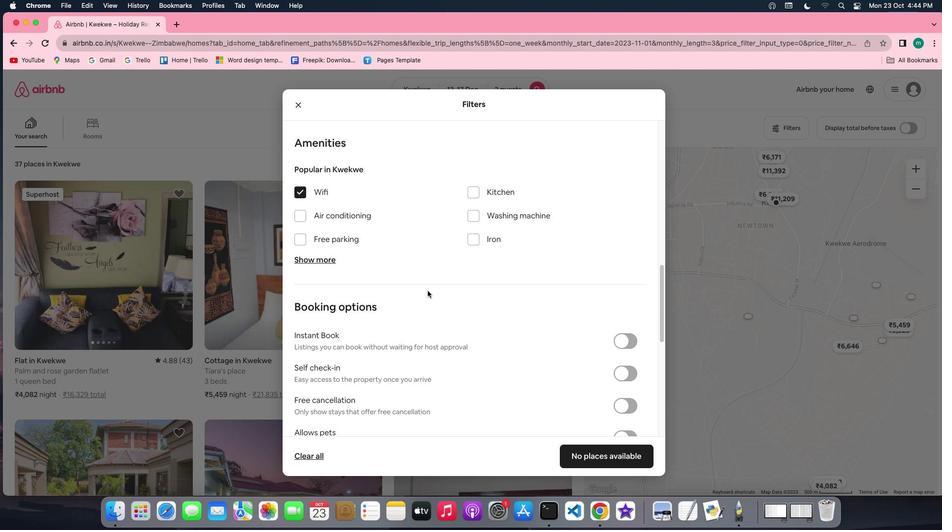 
Action: Mouse moved to (430, 268)
Screenshot: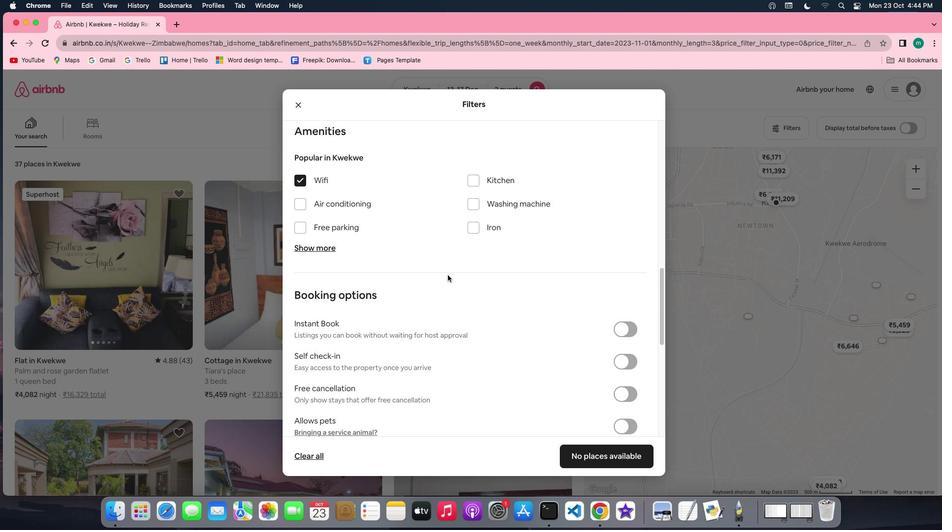 
Action: Mouse scrolled (430, 268) with delta (19, 45)
Screenshot: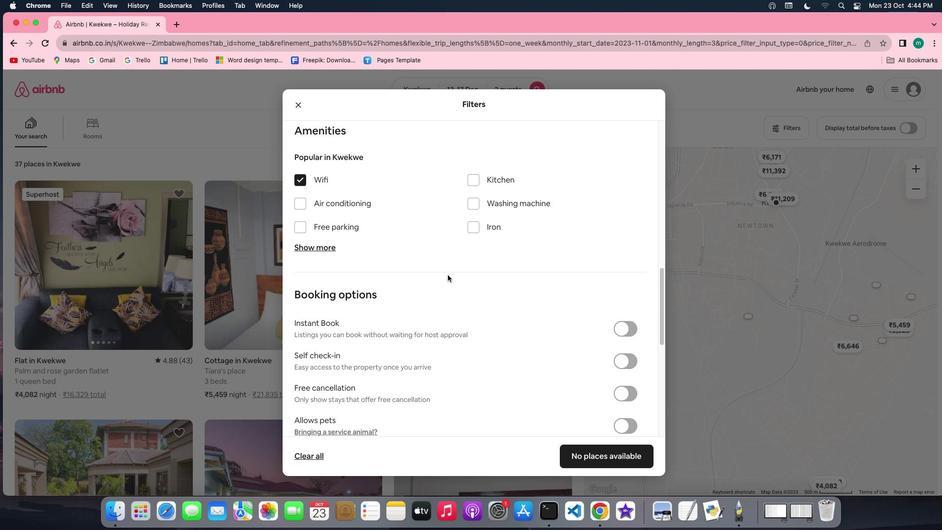 
Action: Mouse scrolled (430, 268) with delta (19, 45)
Screenshot: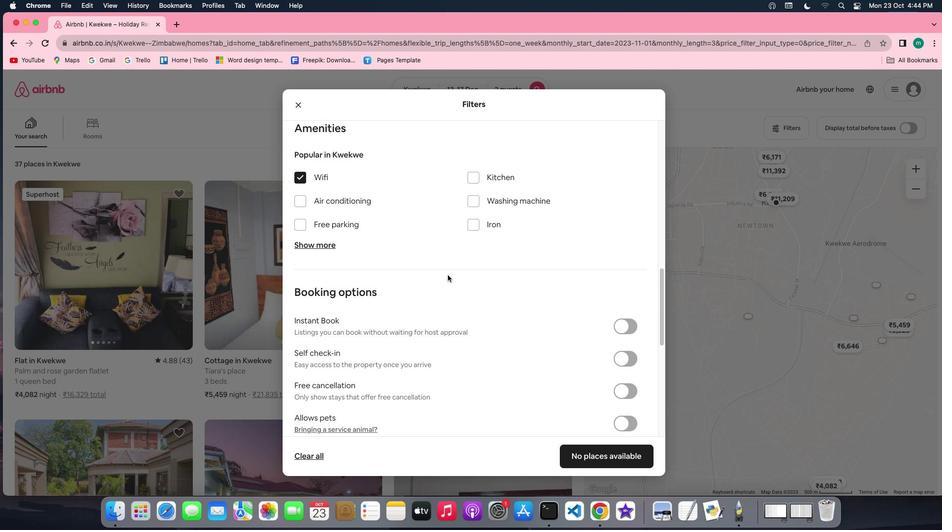 
Action: Mouse moved to (457, 202)
Screenshot: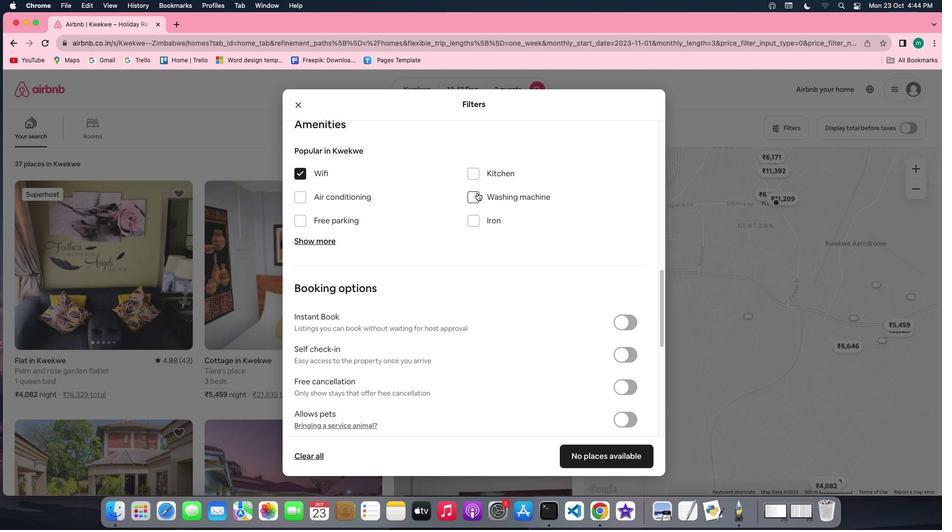 
Action: Mouse pressed left at (457, 202)
Screenshot: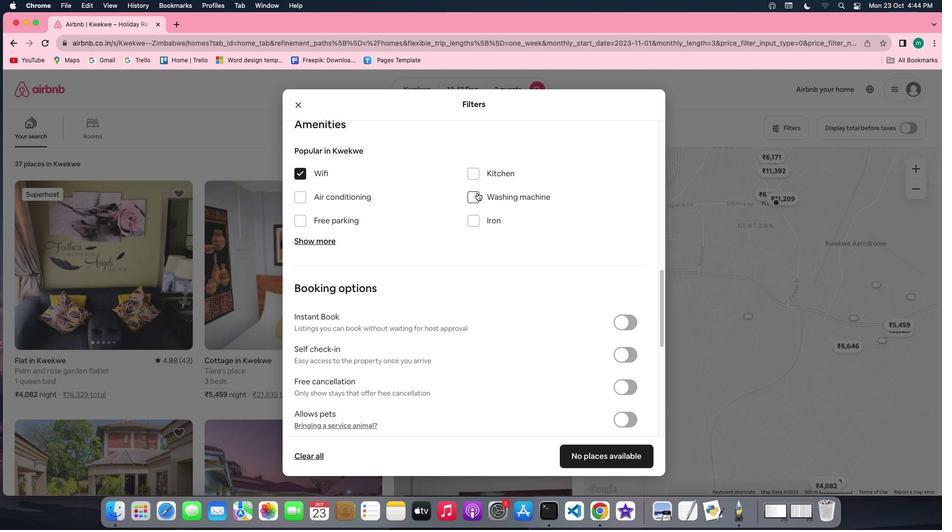 
Action: Mouse moved to (494, 275)
Screenshot: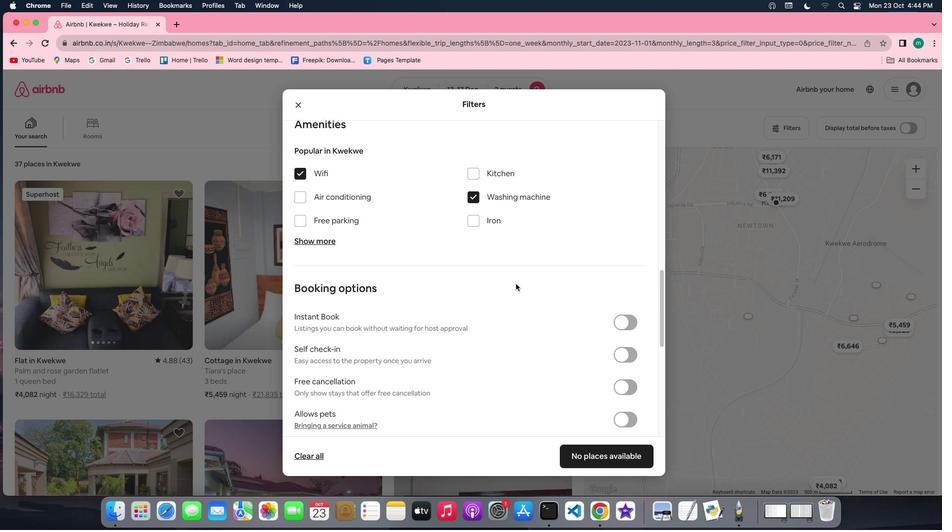 
Action: Mouse scrolled (494, 275) with delta (19, 45)
Screenshot: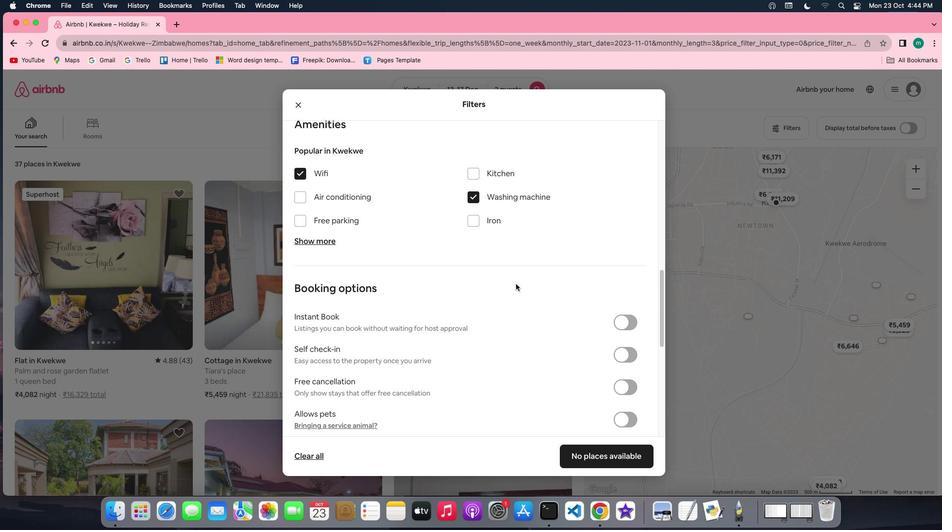 
Action: Mouse scrolled (494, 275) with delta (19, 45)
Screenshot: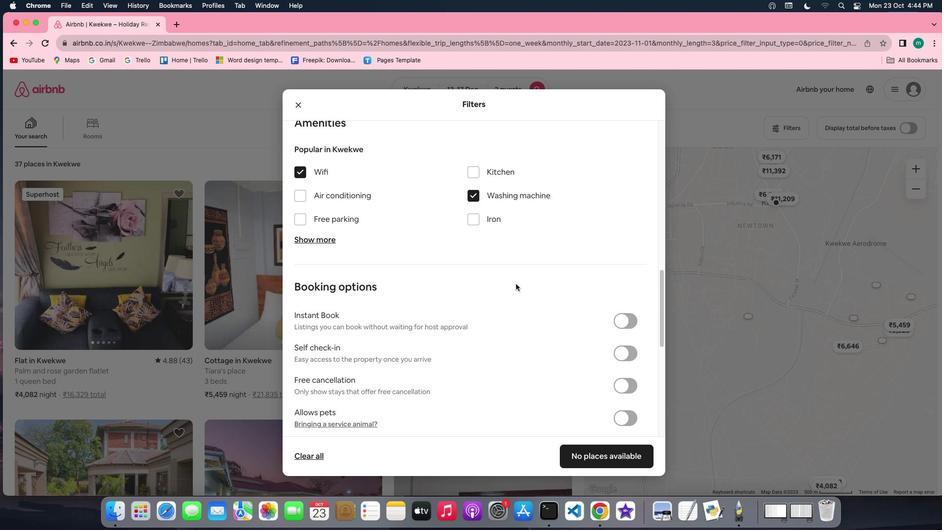 
Action: Mouse scrolled (494, 275) with delta (19, 45)
Screenshot: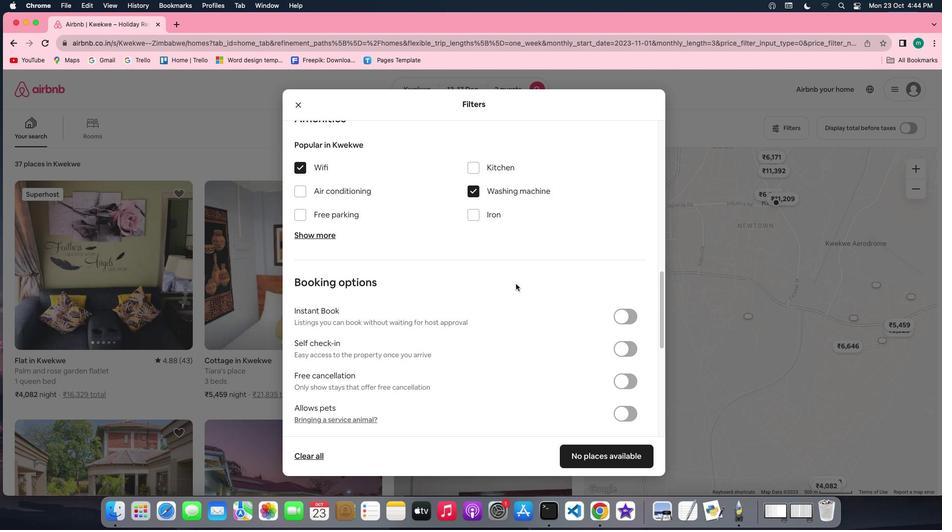 
Action: Mouse scrolled (494, 275) with delta (19, 45)
Screenshot: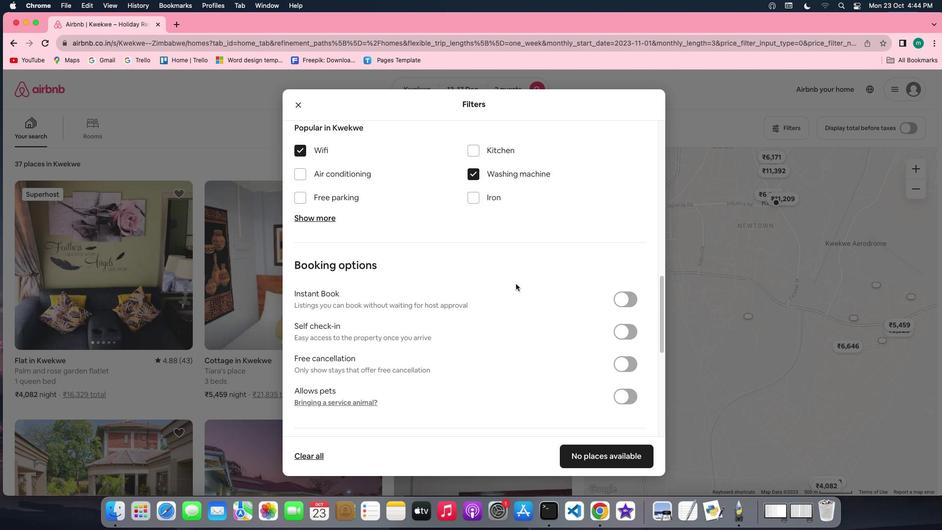 
Action: Mouse scrolled (494, 275) with delta (19, 45)
Screenshot: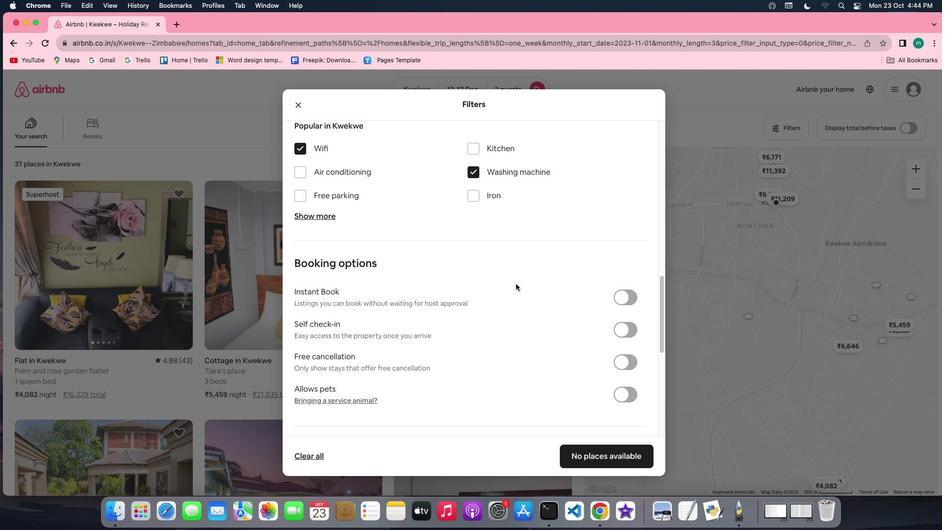 
Action: Mouse scrolled (494, 275) with delta (19, 45)
Screenshot: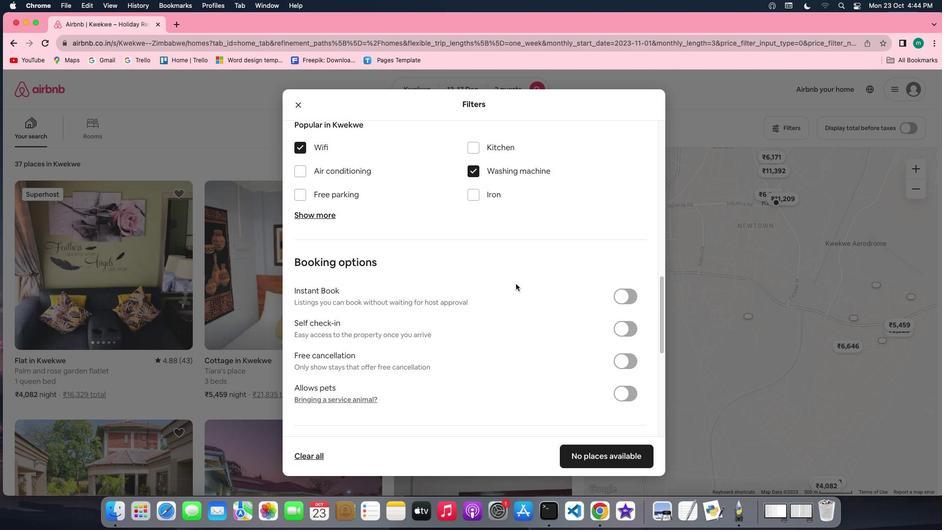 
Action: Mouse scrolled (494, 275) with delta (19, 45)
Screenshot: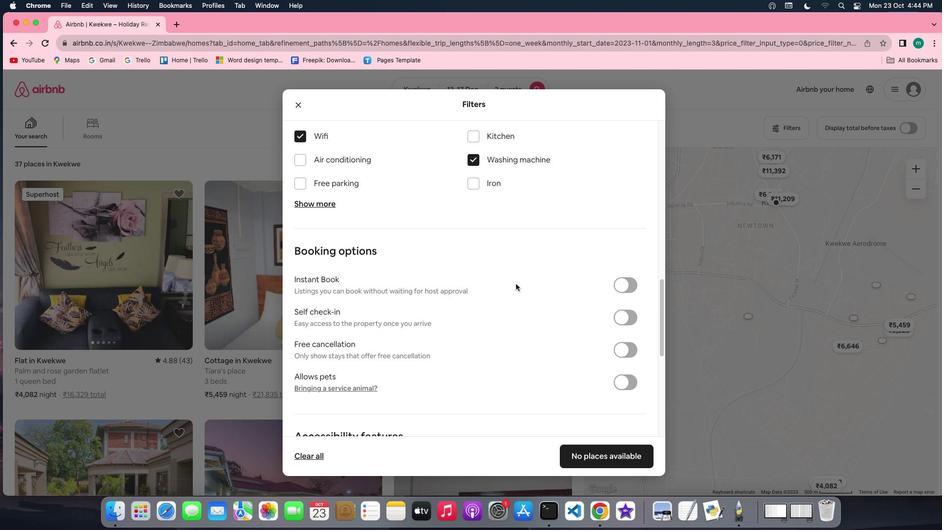 
Action: Mouse scrolled (494, 275) with delta (19, 45)
Screenshot: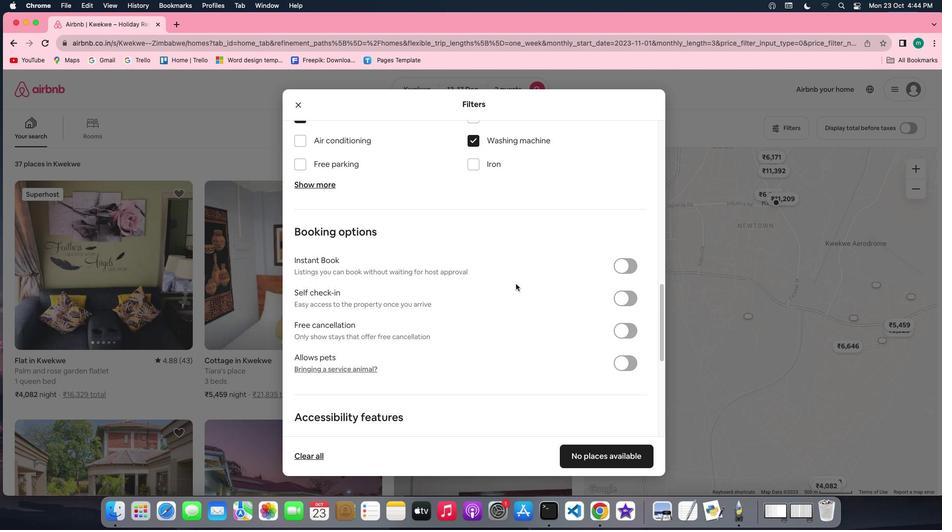
Action: Mouse scrolled (494, 275) with delta (19, 45)
Screenshot: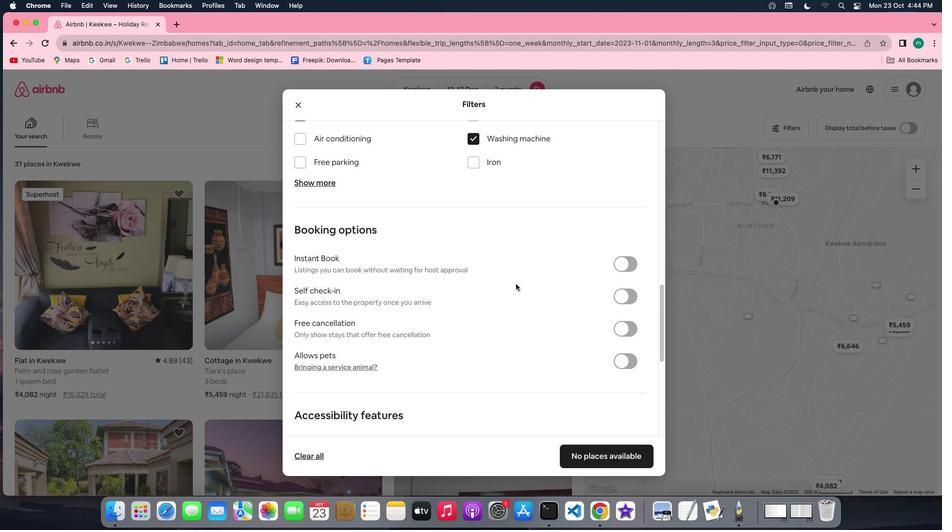 
Action: Mouse scrolled (494, 275) with delta (19, 45)
Screenshot: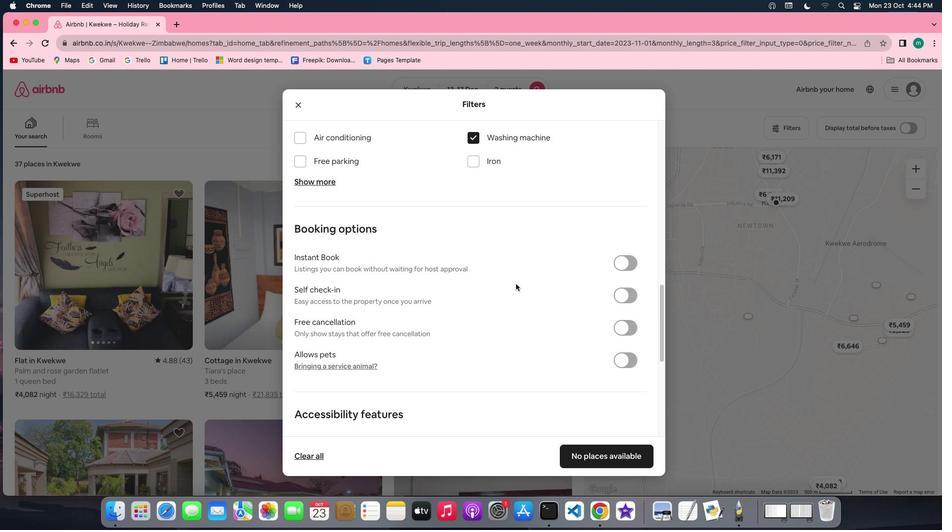 
Action: Mouse scrolled (494, 275) with delta (19, 45)
Screenshot: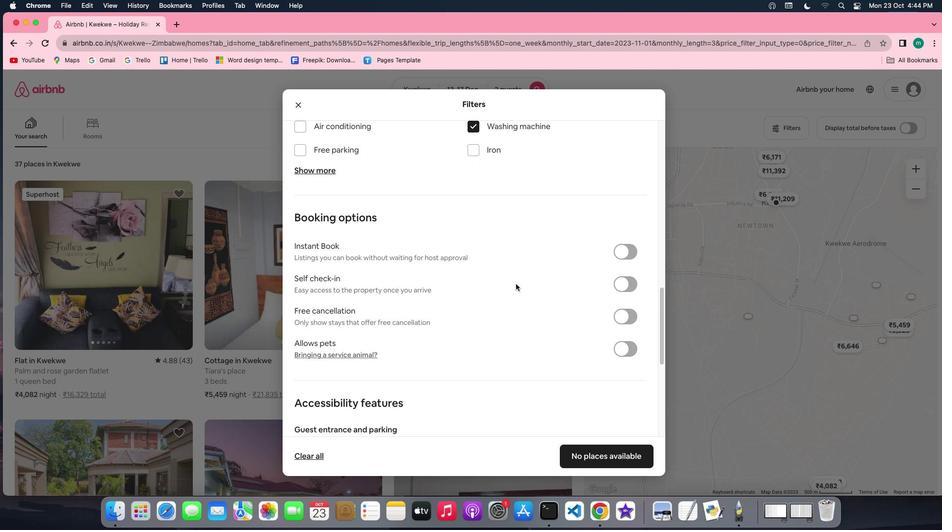 
Action: Mouse moved to (589, 277)
Screenshot: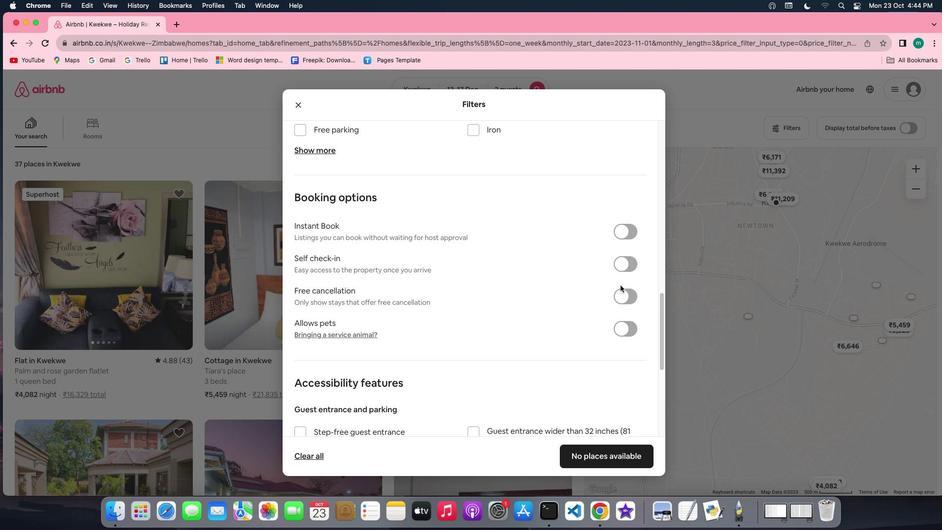 
Action: Mouse scrolled (589, 277) with delta (19, 45)
Screenshot: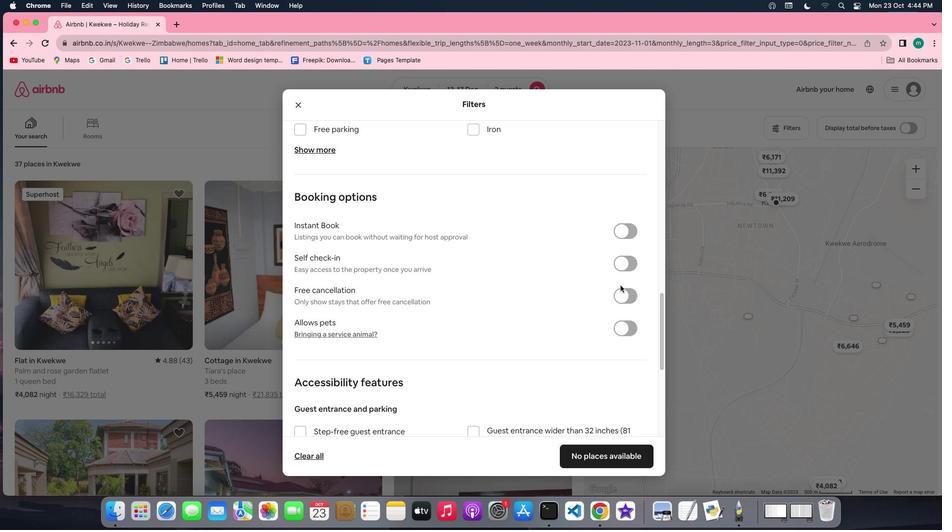 
Action: Mouse scrolled (589, 277) with delta (19, 45)
Screenshot: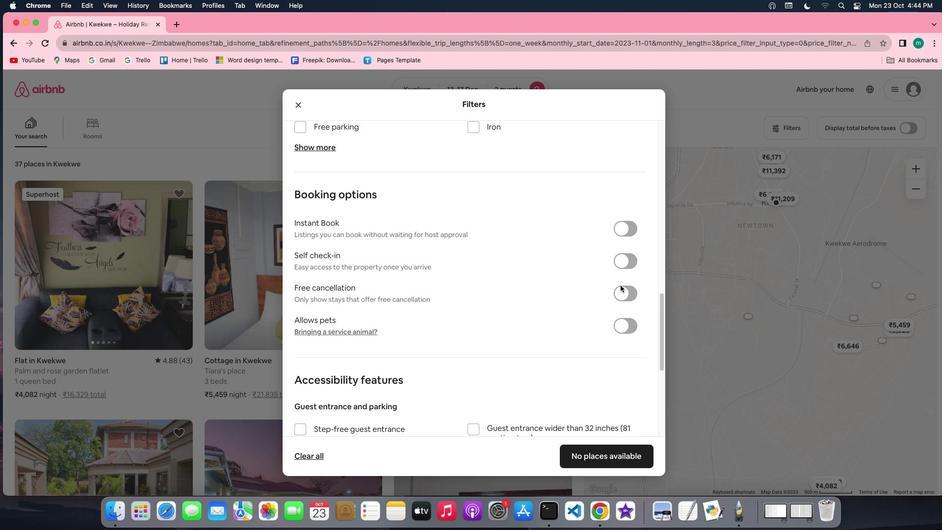 
Action: Mouse scrolled (589, 277) with delta (19, 45)
Screenshot: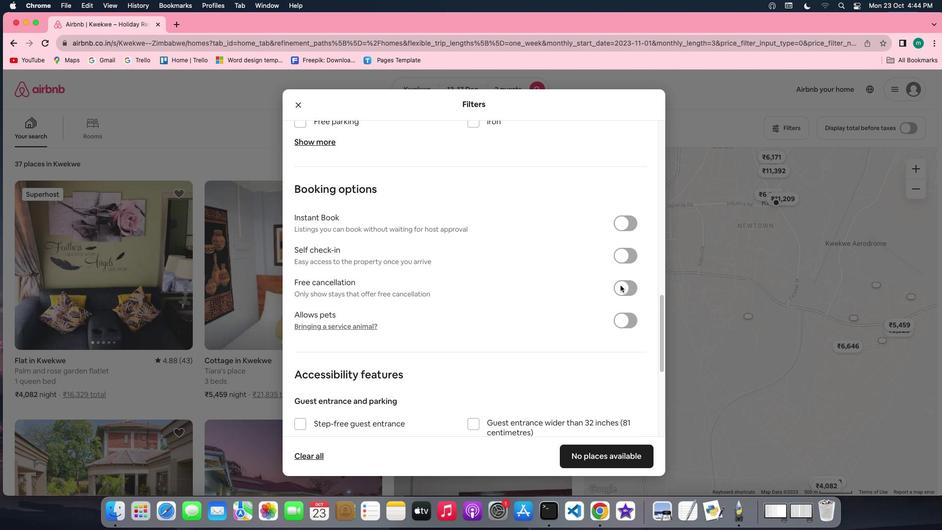 
Action: Mouse scrolled (589, 277) with delta (19, 45)
Screenshot: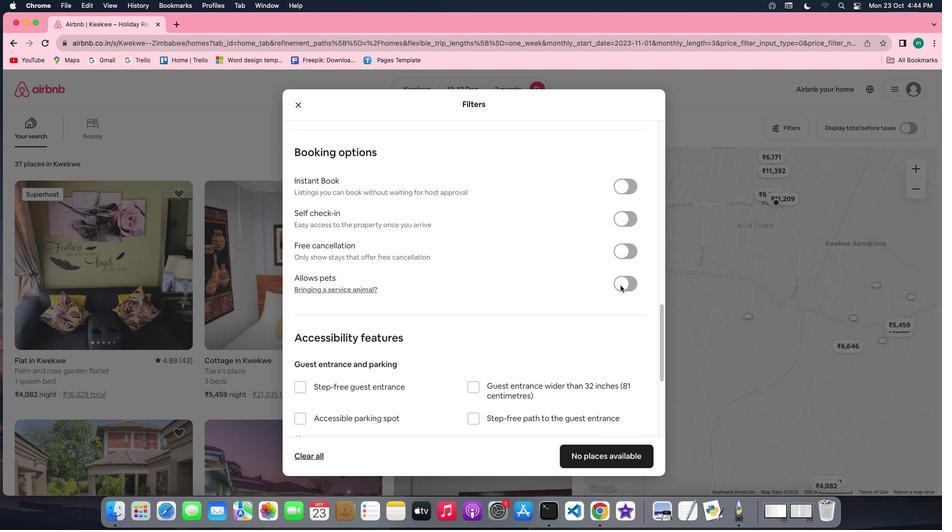 
Action: Mouse scrolled (589, 277) with delta (19, 45)
Screenshot: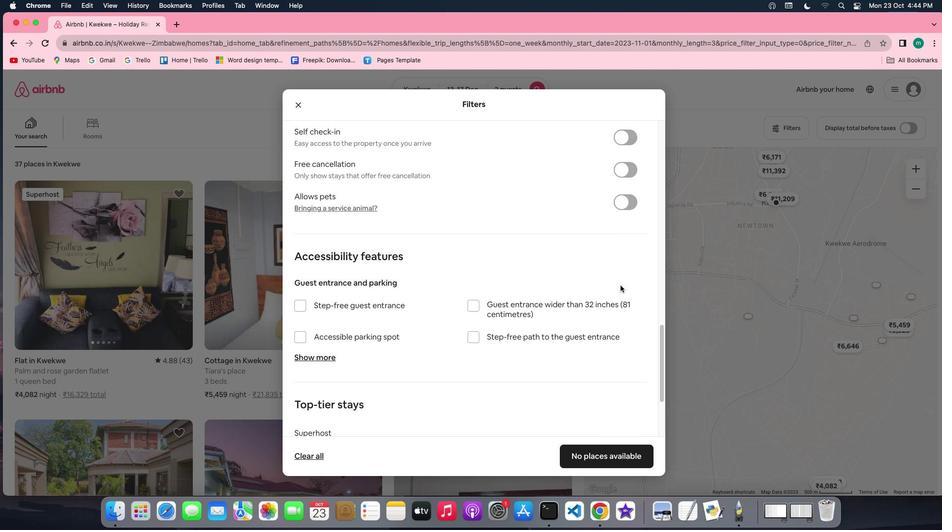 
Action: Mouse scrolled (589, 277) with delta (19, 45)
Screenshot: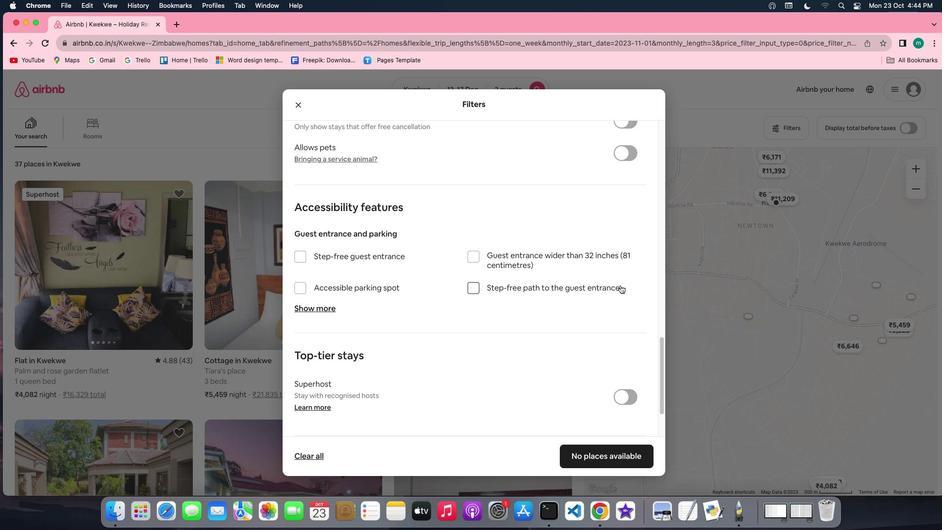 
Action: Mouse scrolled (589, 277) with delta (19, 45)
Screenshot: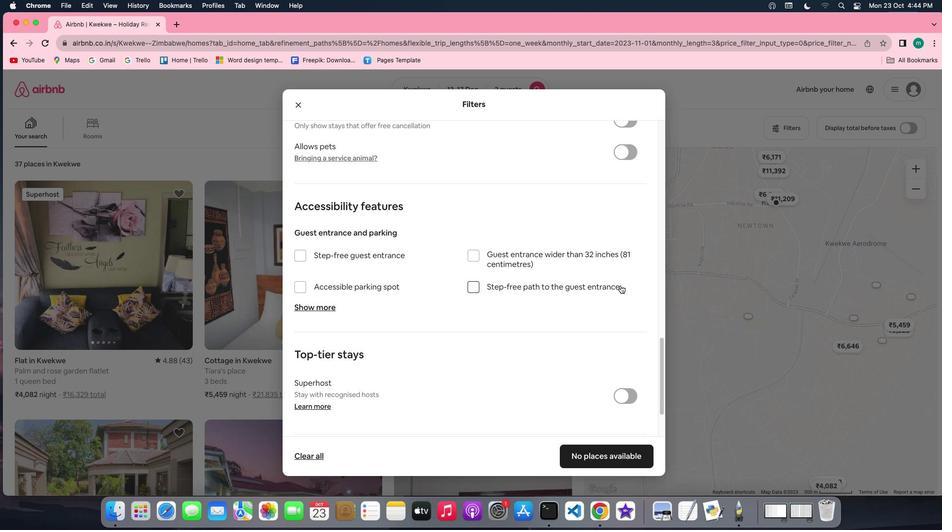 
Action: Mouse scrolled (589, 277) with delta (19, 45)
Screenshot: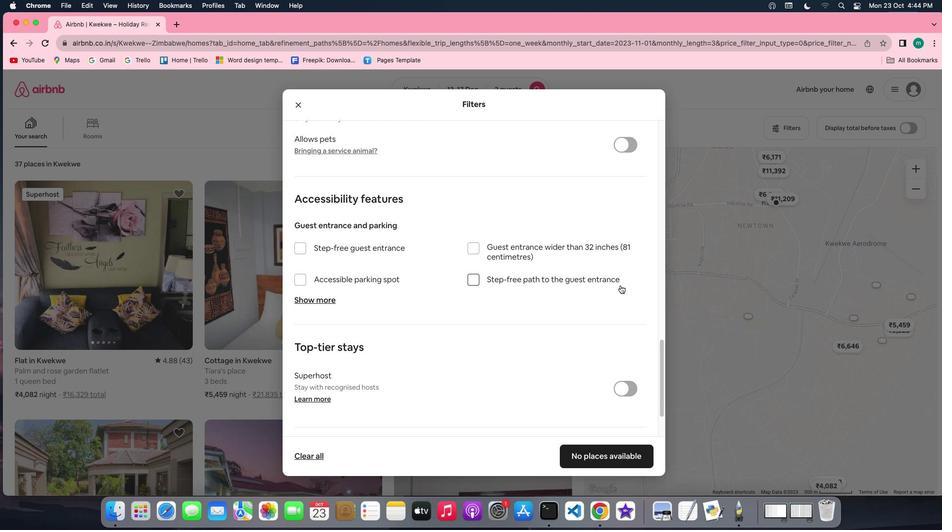 
Action: Mouse scrolled (589, 277) with delta (19, 45)
Screenshot: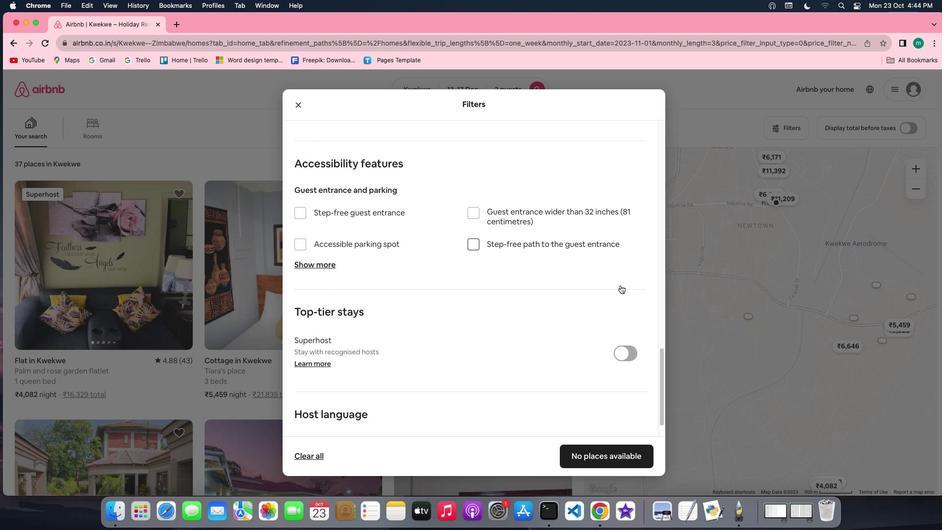 
Action: Mouse scrolled (589, 277) with delta (19, 45)
Screenshot: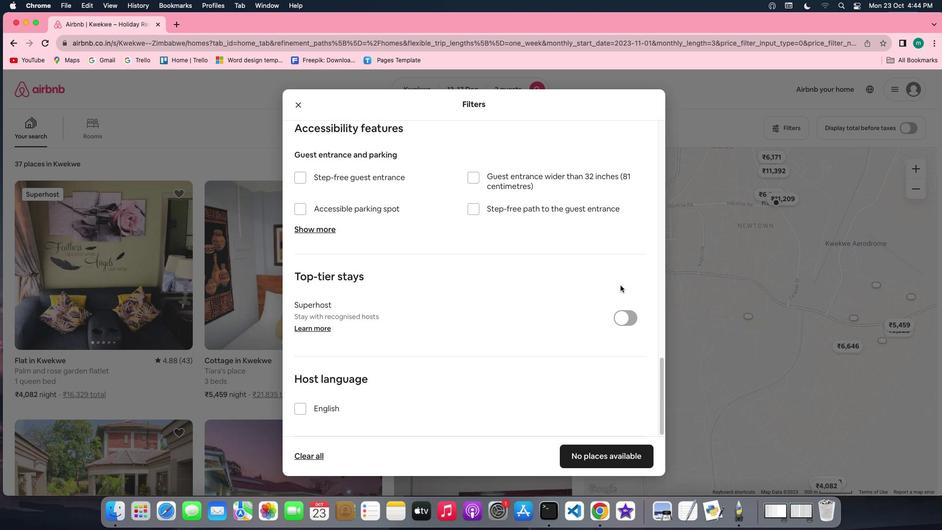 
Action: Mouse scrolled (589, 277) with delta (19, 45)
Screenshot: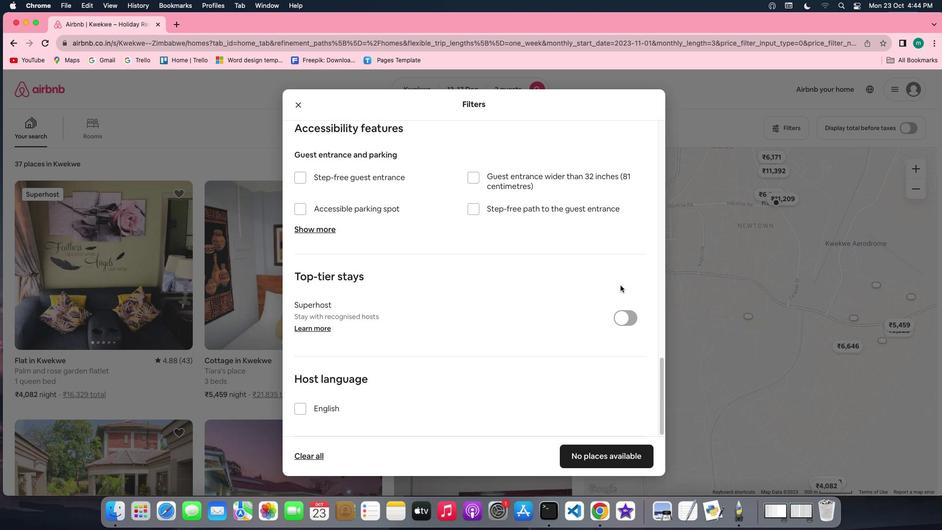 
Action: Mouse scrolled (589, 277) with delta (19, 44)
Screenshot: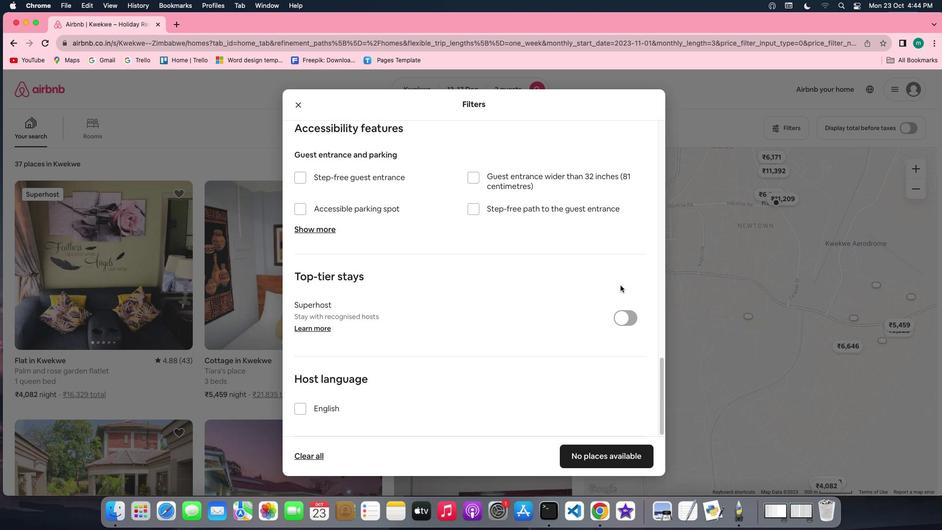
Action: Mouse scrolled (589, 277) with delta (19, 44)
Screenshot: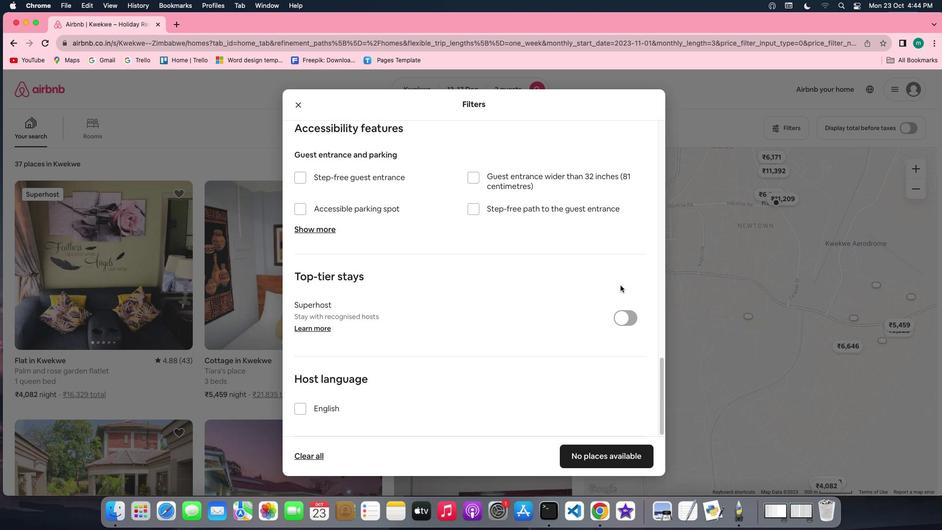 
Action: Mouse scrolled (589, 277) with delta (19, 44)
Screenshot: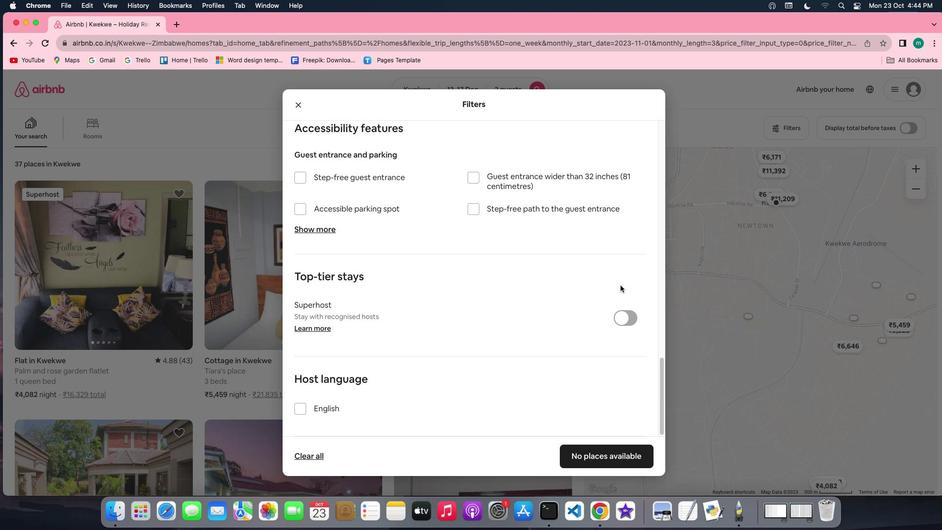 
Action: Mouse moved to (579, 416)
Screenshot: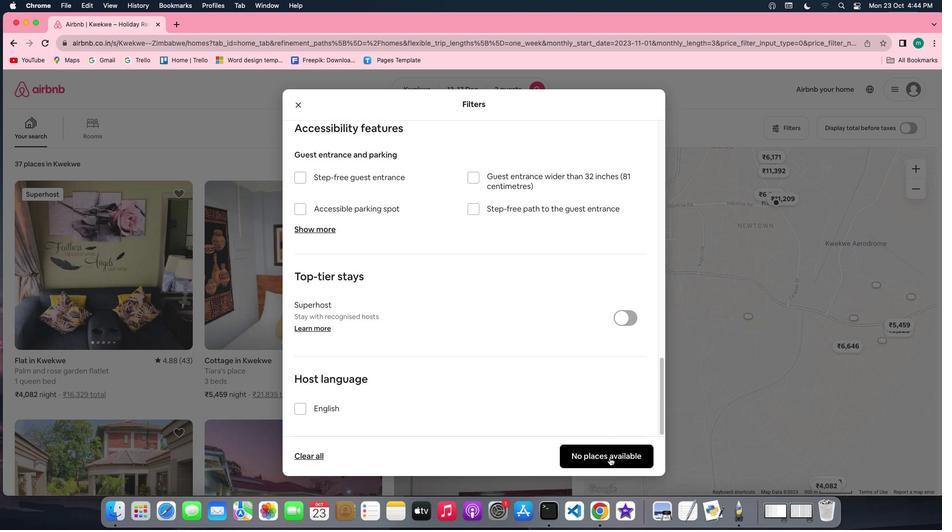 
Action: Mouse pressed left at (579, 416)
Screenshot: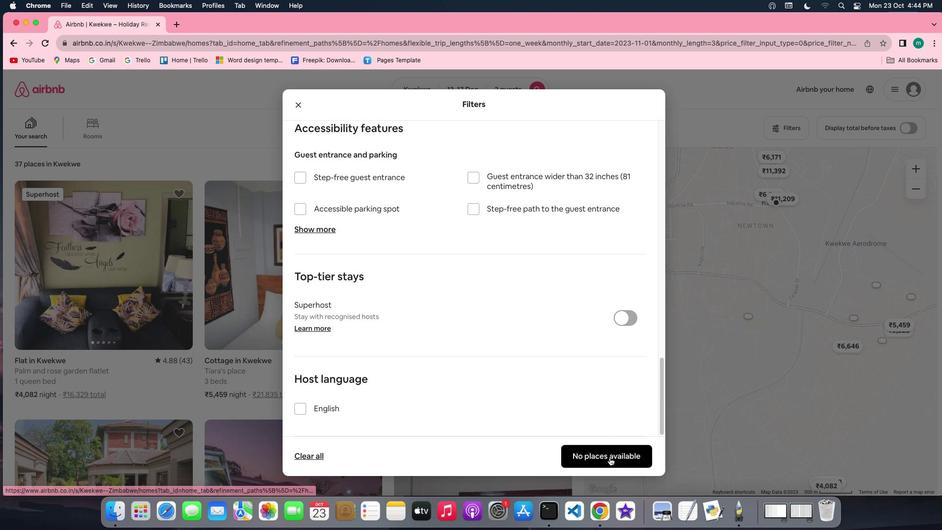 
Action: Mouse moved to (178, 254)
Screenshot: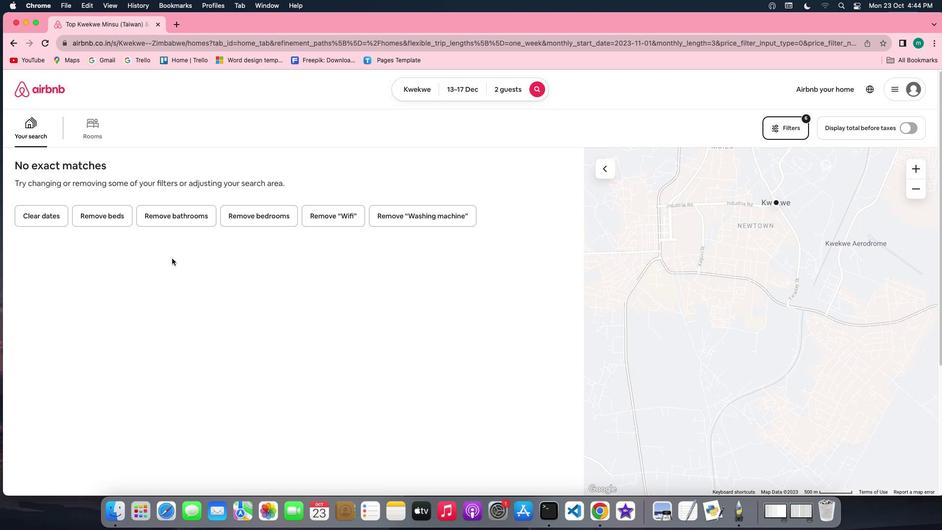 
